 Task: In the Company walgreens.com, Create email and send with subject: 'A Glimpse into the Future: Meet Our Disruptive Offering', and with mail content 'Good Evening._x000D_
Elevate your business to new heights. Our innovative solution is tailored to meet the unique needs of your industry, delivering exceptional results._x000D_
Thanks & Regards', attach the document: Agenda.pdf and insert image: visitingcard.jpg. Below Thanks & Regards, write Flickr and insert the URL: 'www.flickr.com'. Mark checkbox to create task to follow up : In 2 business days .  Enter or choose an email address of recipient's from company's contact and send.. Logged in from softage.4@softage.net
Action: Mouse moved to (90, 59)
Screenshot: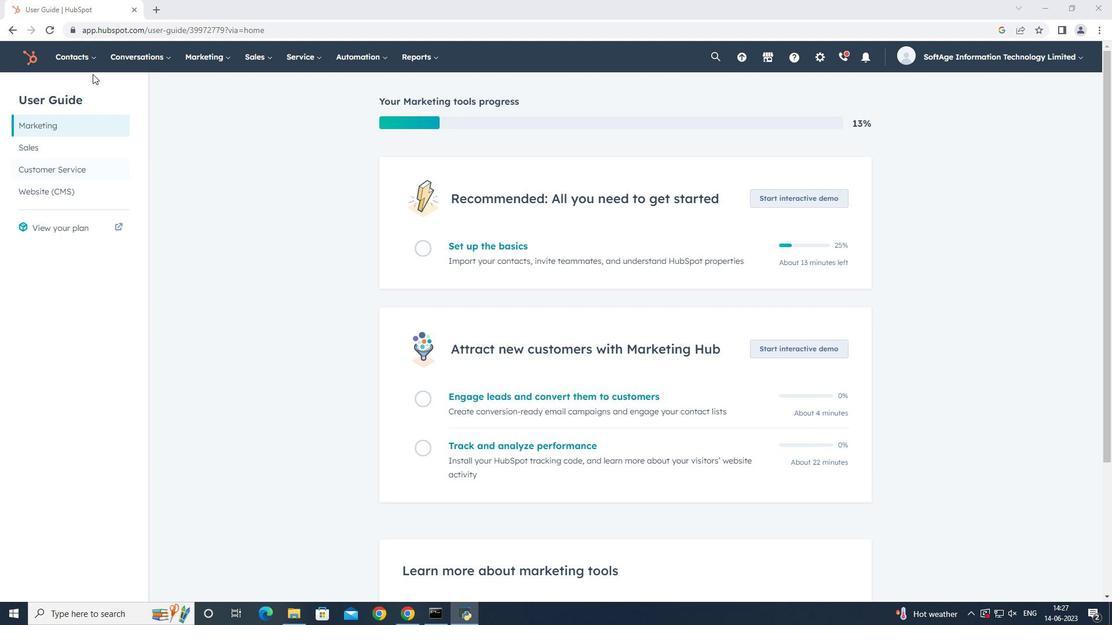 
Action: Mouse pressed left at (90, 59)
Screenshot: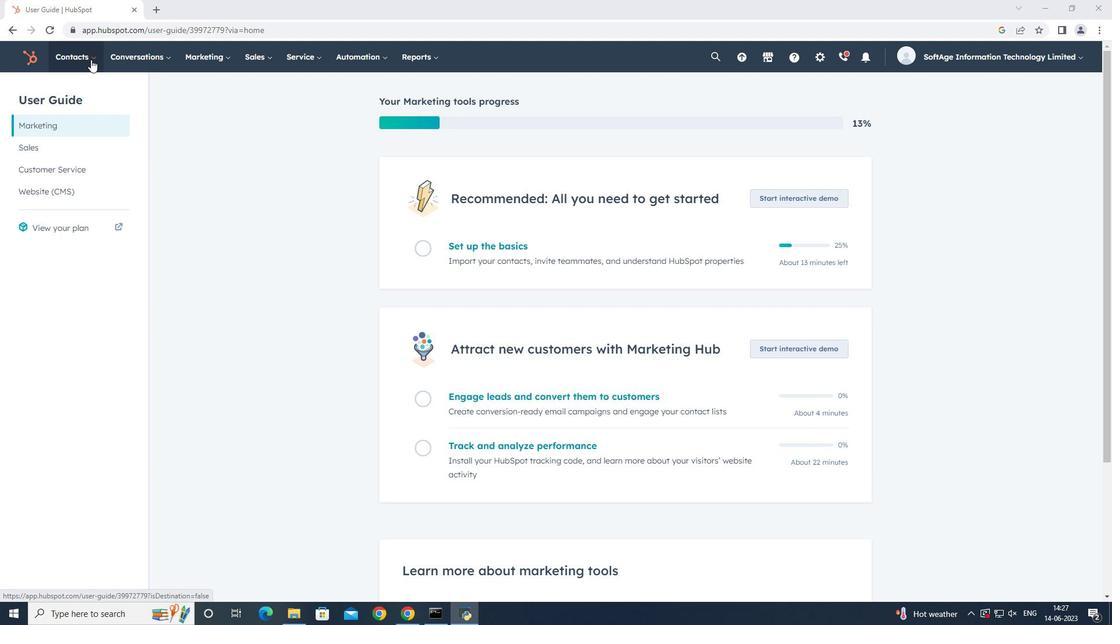 
Action: Mouse moved to (100, 106)
Screenshot: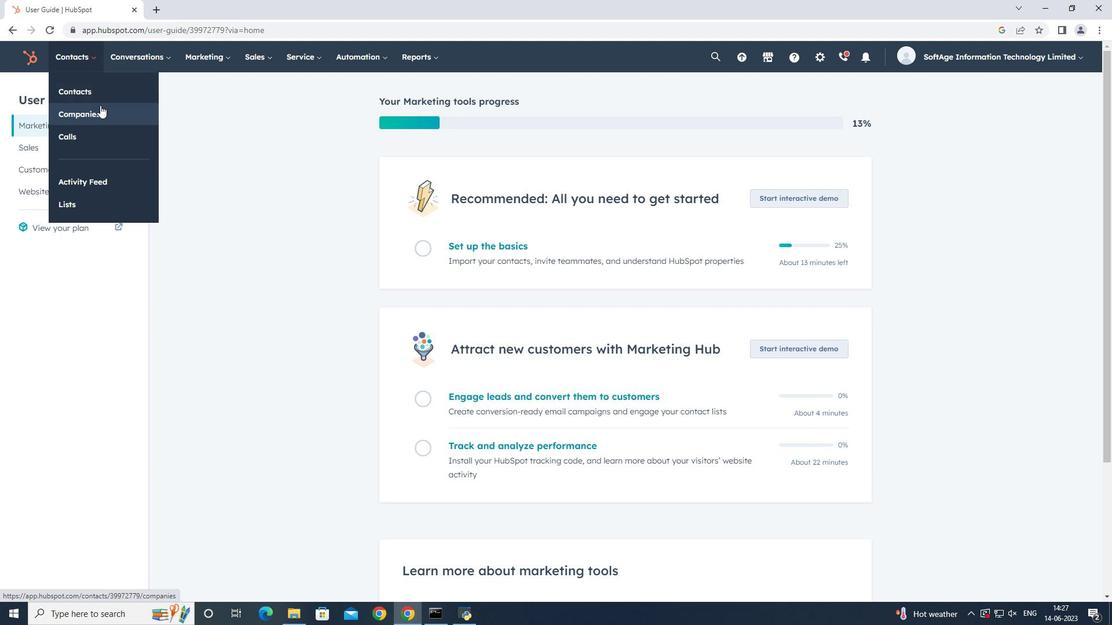 
Action: Mouse pressed left at (100, 106)
Screenshot: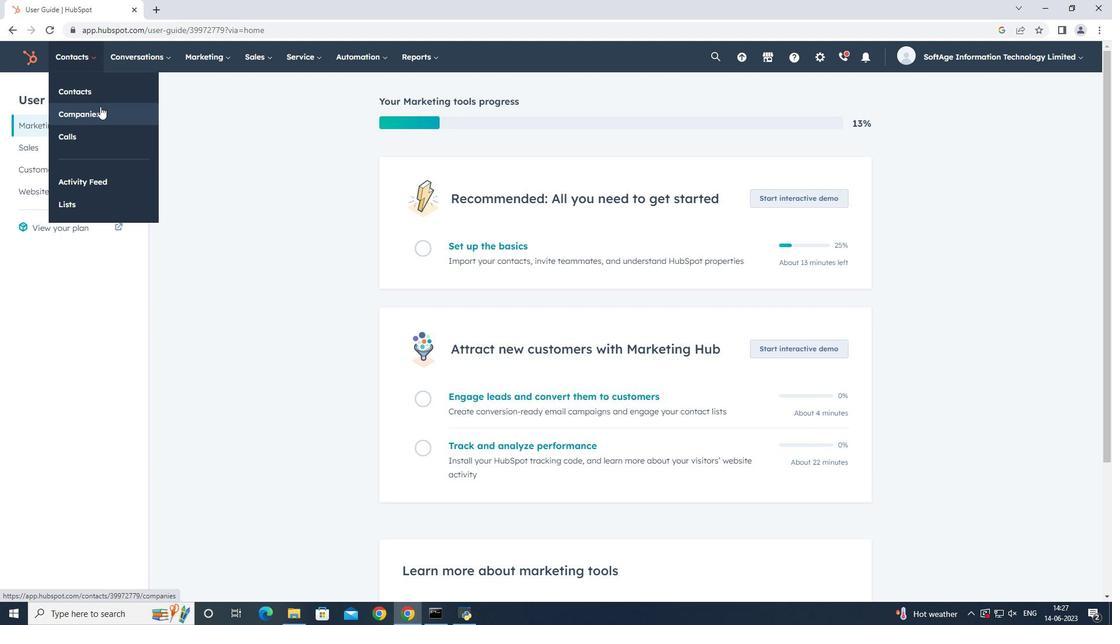 
Action: Mouse moved to (107, 187)
Screenshot: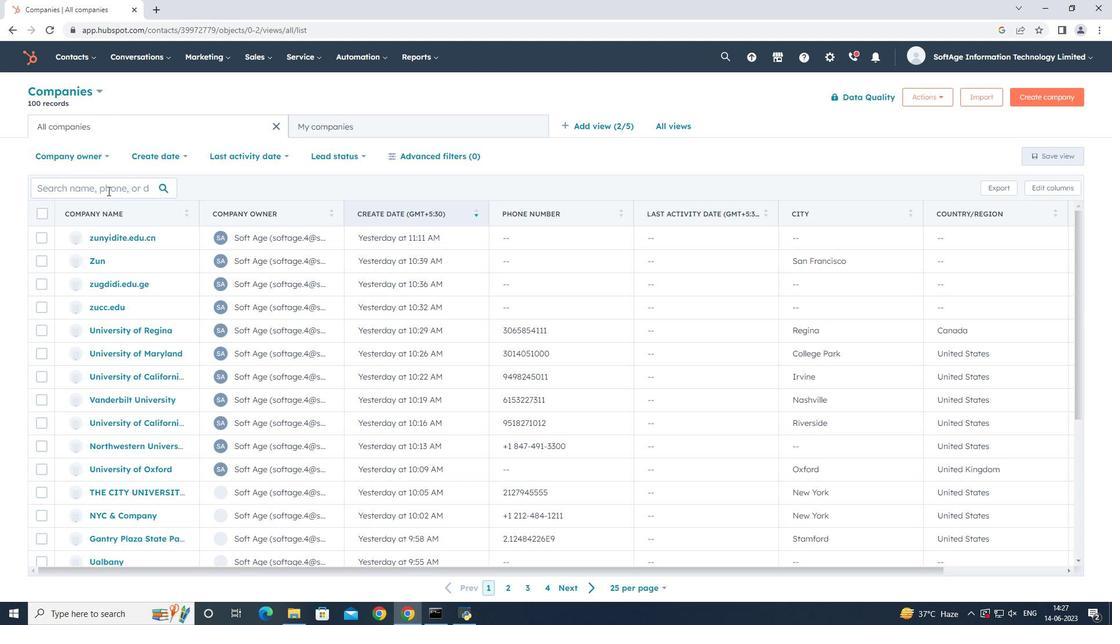 
Action: Mouse pressed left at (107, 187)
Screenshot: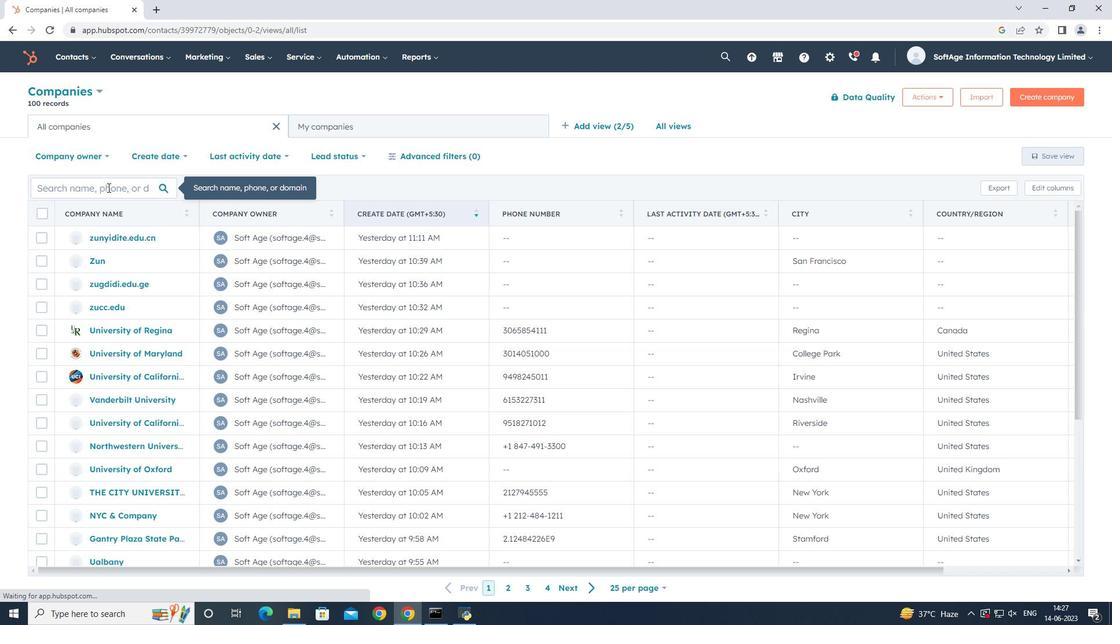 
Action: Key pressed walgreens
Screenshot: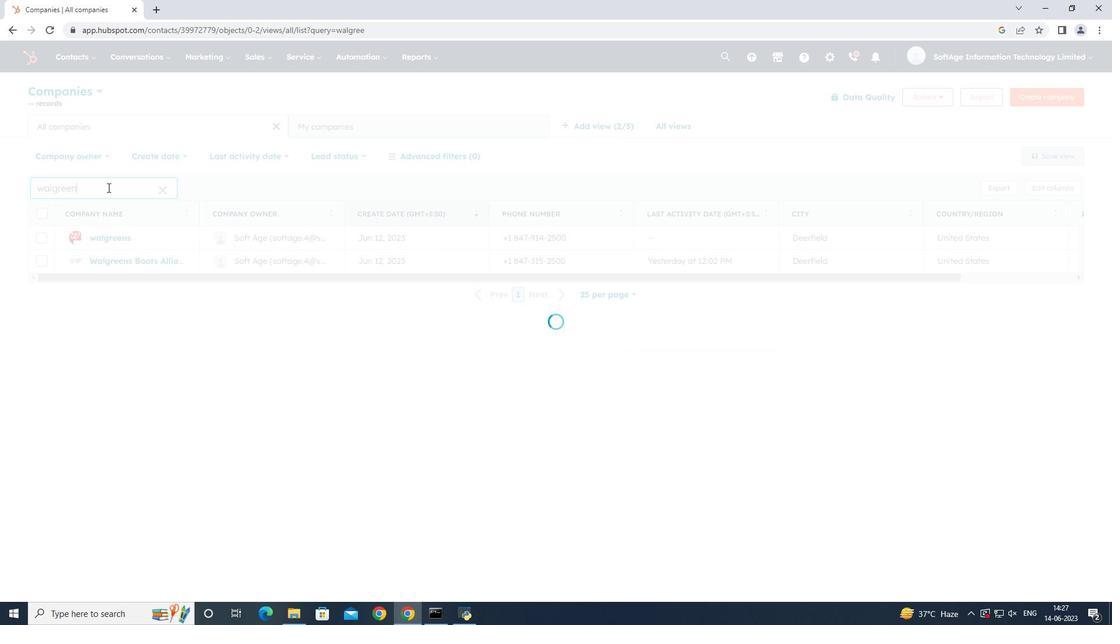 
Action: Mouse moved to (269, 183)
Screenshot: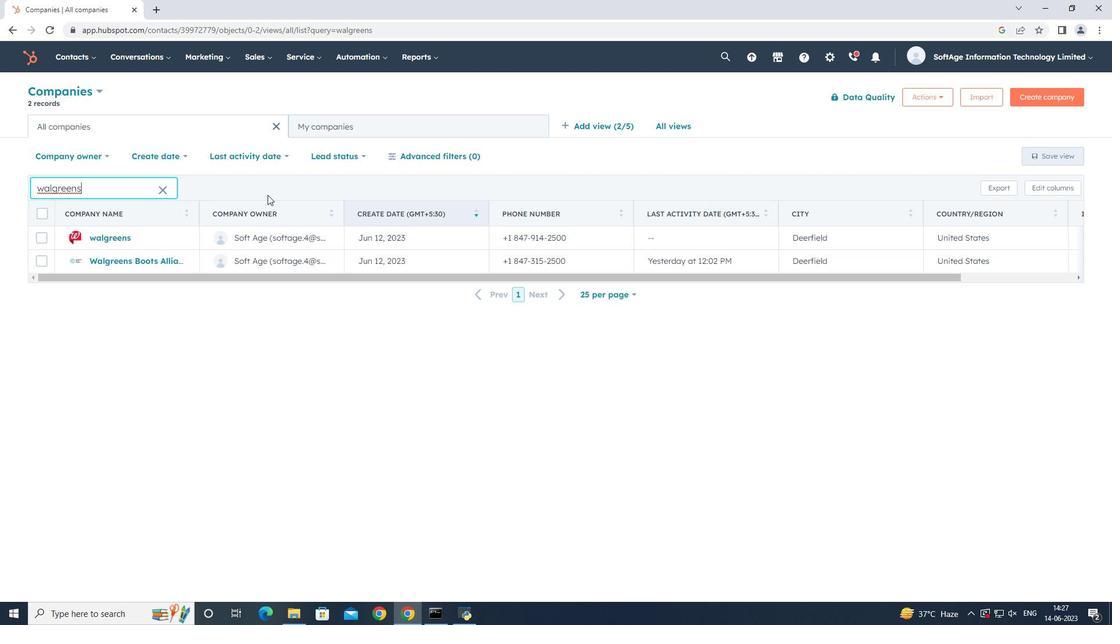 
Action: Key pressed .com
Screenshot: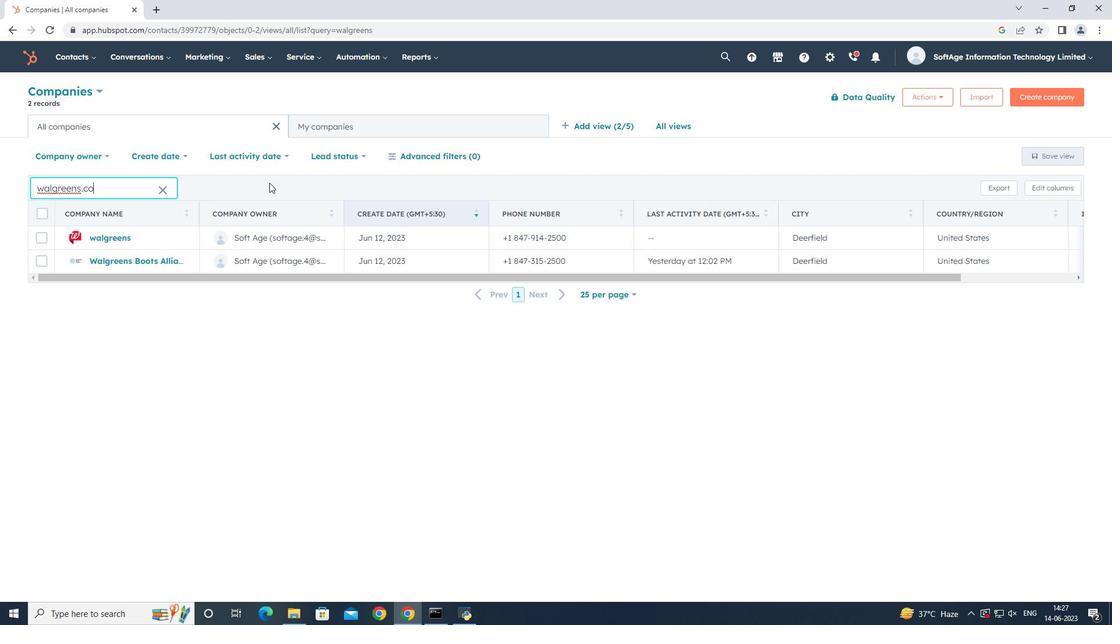 
Action: Mouse moved to (116, 236)
Screenshot: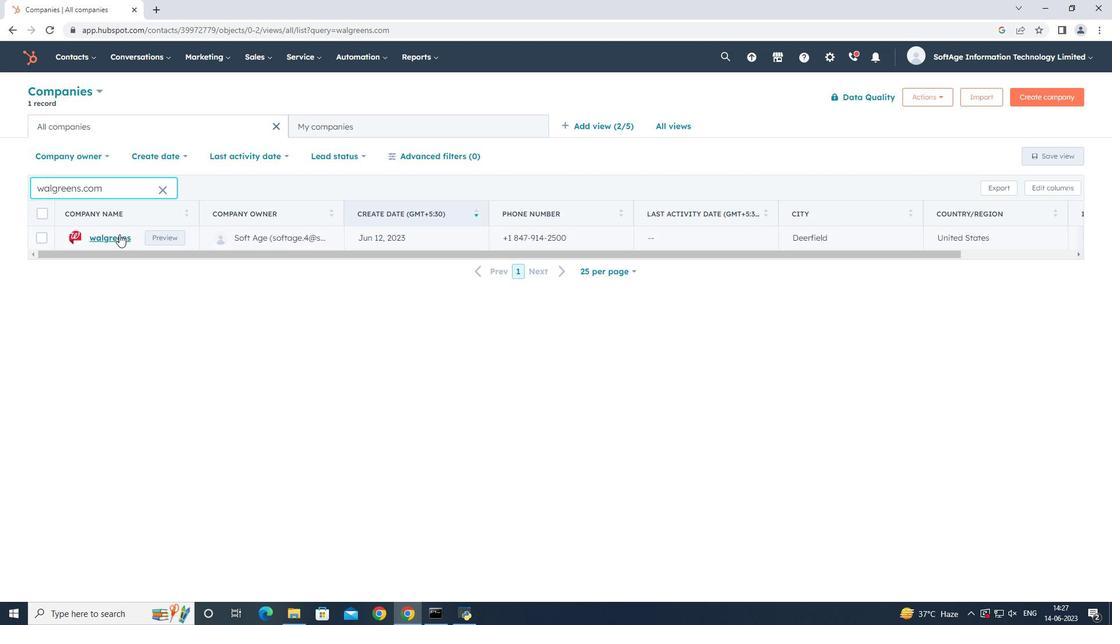 
Action: Mouse pressed left at (116, 236)
Screenshot: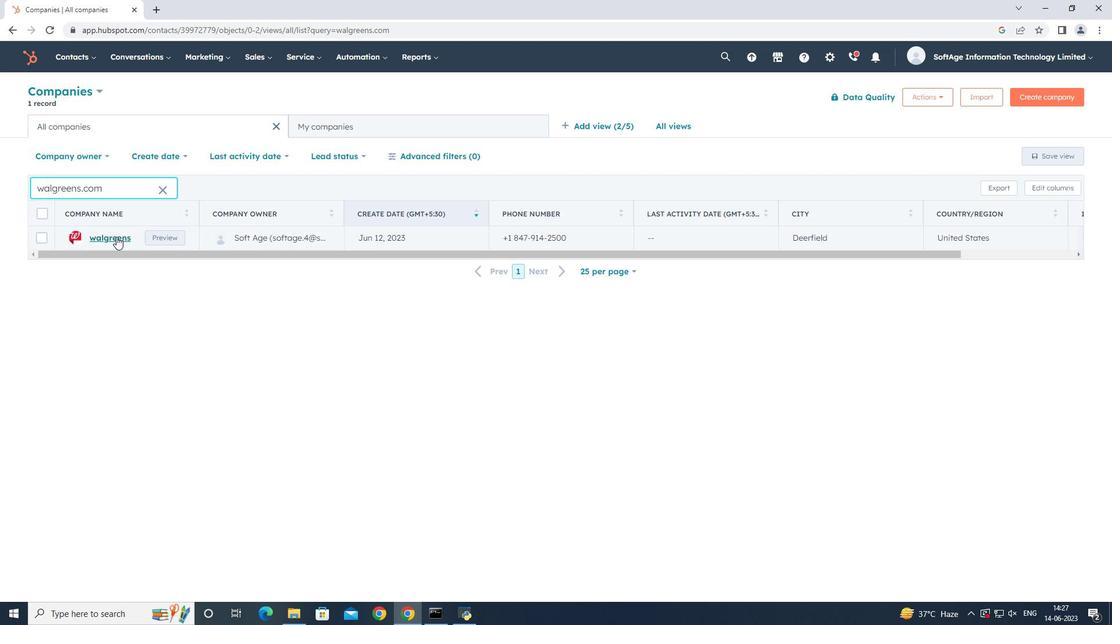 
Action: Mouse moved to (77, 192)
Screenshot: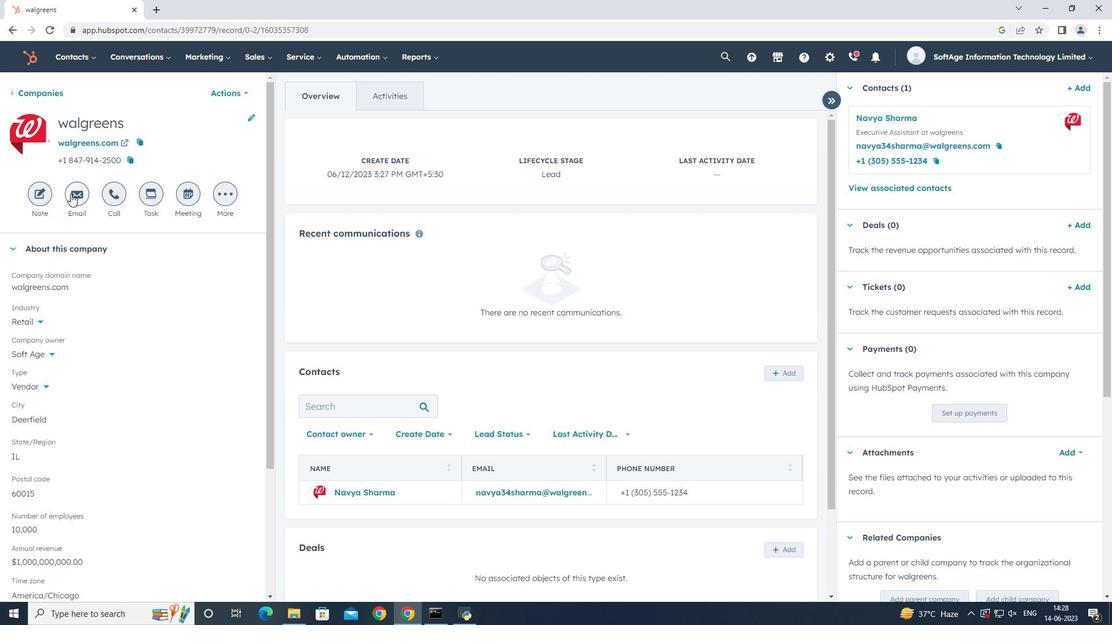 
Action: Mouse pressed left at (77, 192)
Screenshot: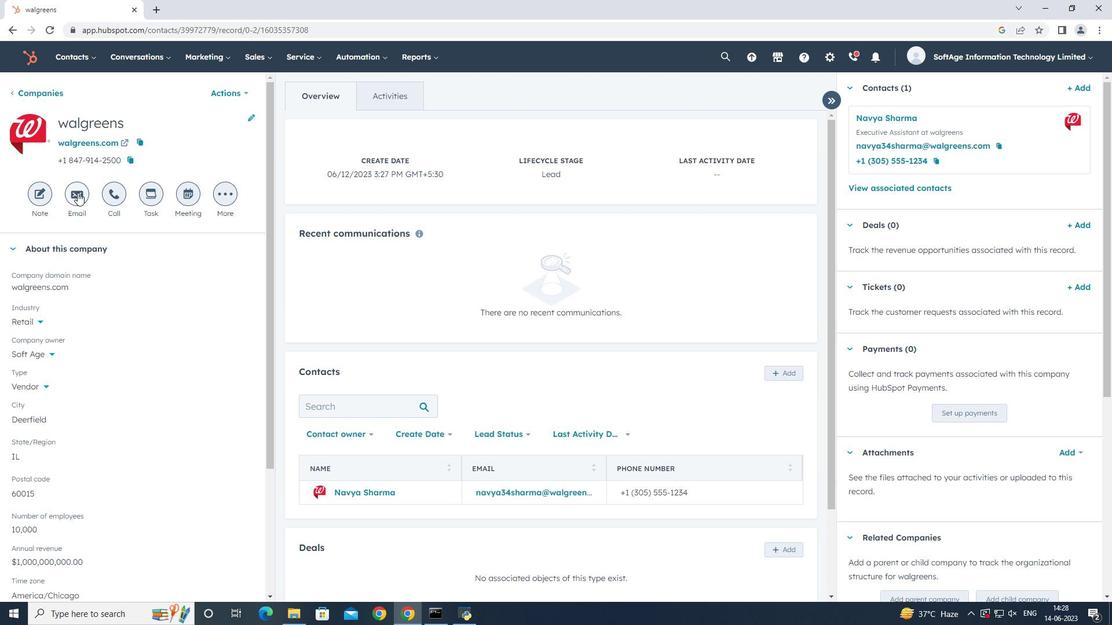 
Action: Mouse moved to (634, 307)
Screenshot: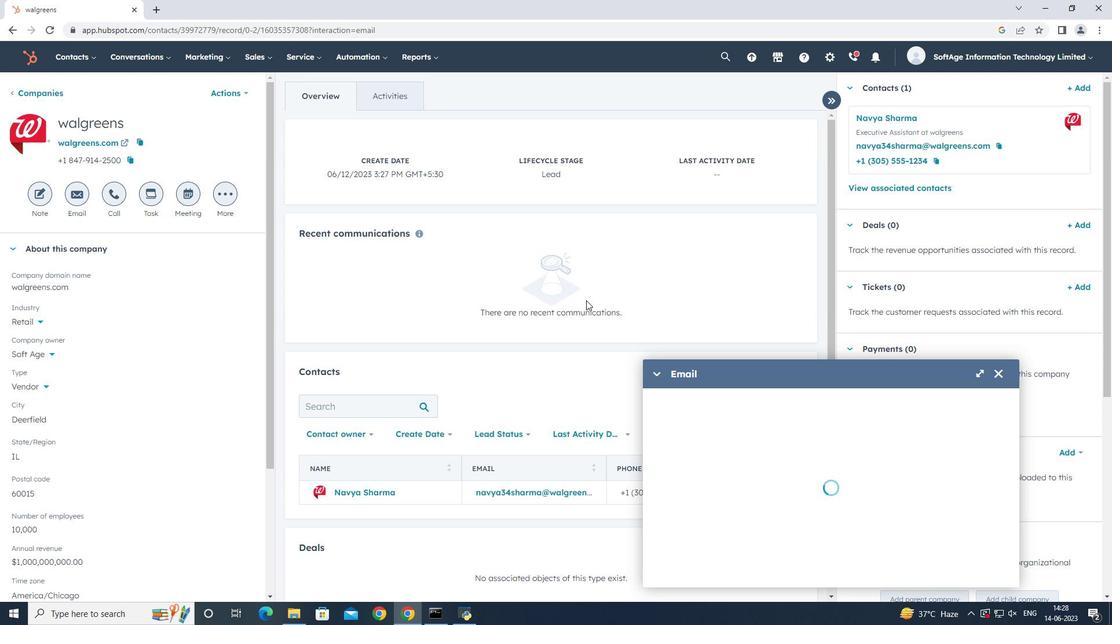 
Action: Key pressed <Key.shift><Key.shift><Key.shift><Key.shift><Key.shift><Key.shift><Key.shift><Key.shift><Key.shift><Key.shift><Key.shift><Key.shift><Key.shift><Key.shift><Key.shift><Key.shift><Key.shift><Key.shift><Key.shift><Key.shift><Key.shift><Key.shift><Key.shift><Key.shift><Key.shift><Key.shift><Key.shift><Key.shift><Key.shift><Key.shift><Key.shift><Key.shift><Key.shift><Key.shift><Key.shift><Key.shift><Key.shift><Key.shift><Key.shift><Key.shift><Key.shift><Key.shift><Key.shift><Key.shift><Key.shift>A<Key.space><Key.shift><Key.shift>Glimpse<Key.space>into<Key.space>the<Key.space><Key.shift>Future<Key.shift_r>:<Key.space><Key.shift_r><Key.shift_r><Key.shift_r><Key.shift_r><Key.shift_r><Key.shift_r><Key.shift_r><Key.shift_r>M<Key.shift_r>eet<Key.space><Key.shift_r><Key.shift_r><Key.shift_r><Key.shift_r><Key.shift_r><Key.shift_r>Our<Key.space><Key.shift>Disruptive<Key.space><Key.shift_r><Key.shift_r><Key.shift_r><Key.shift_r>Offering,<Key.tab><Key.shift>Good<Key.space><Key.shift><Key.shift><Key.shift><Key.shift><Key.shift><Key.shift><Key.shift><Key.shift><Key.shift><Key.shift><Key.shift><Key.shift><Key.shift><Key.shift><Key.shift><Key.shift><Key.shift><Key.shift><Key.shift><Key.shift><Key.shift><Key.shift><Key.shift><Key.shift><Key.shift><Key.shift><Key.shift><Key.shift><Key.shift><Key.shift>Mo<Key.backspace><Key.backspace><Key.shift><Key.shift><Key.shift><Key.shift><Key.shift>Evening.<Key.backspace>,<Key.enter><Key.enter><Key.shift><Key.shift><Key.shift><Key.shift><Key.shift><Key.shift><Key.shift><Key.shift><Key.shift><Key.shift><Key.shift><Key.shift><Key.shift>Elevate<Key.space>your<Key.space>business<Key.space>to<Key.space>new<Key.space>heights.<Key.space><Key.shift_r><Key.shift_r><Key.shift_r><Key.shift_r><Key.shift_r><Key.shift_r>Our<Key.space>innovative<Key.space>solution<Key.space>is<Key.space>tailored<Key.space>to<Key.space>meet<Key.space>the<Key.space>unique<Key.space>needs<Key.space>of<Key.space>your<Key.space>industry,<Key.space>delivering<Key.space>exceptional<Key.space>results.<Key.enter><Key.enter><Key.shift><Key.shift><Key.shift><Key.shift><Key.shift><Key.shift><Key.shift>Thanks<Key.space><Key.shift><Key.shift><Key.shift><Key.shift>&<Key.space><Key.shift>Regards,<Key.enter>
Screenshot: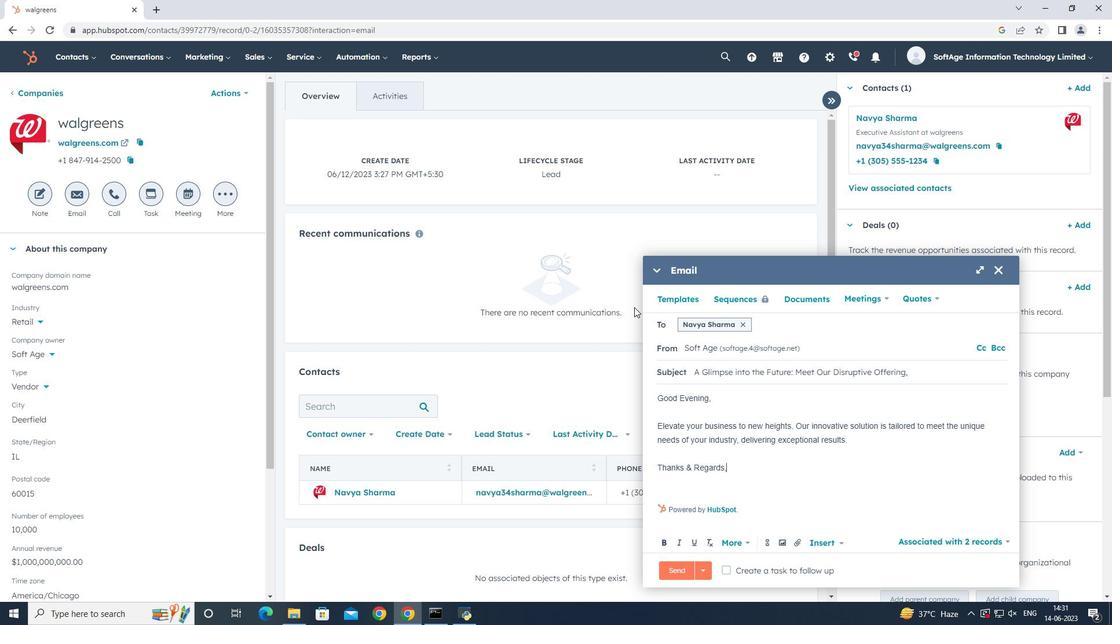 
Action: Mouse moved to (795, 543)
Screenshot: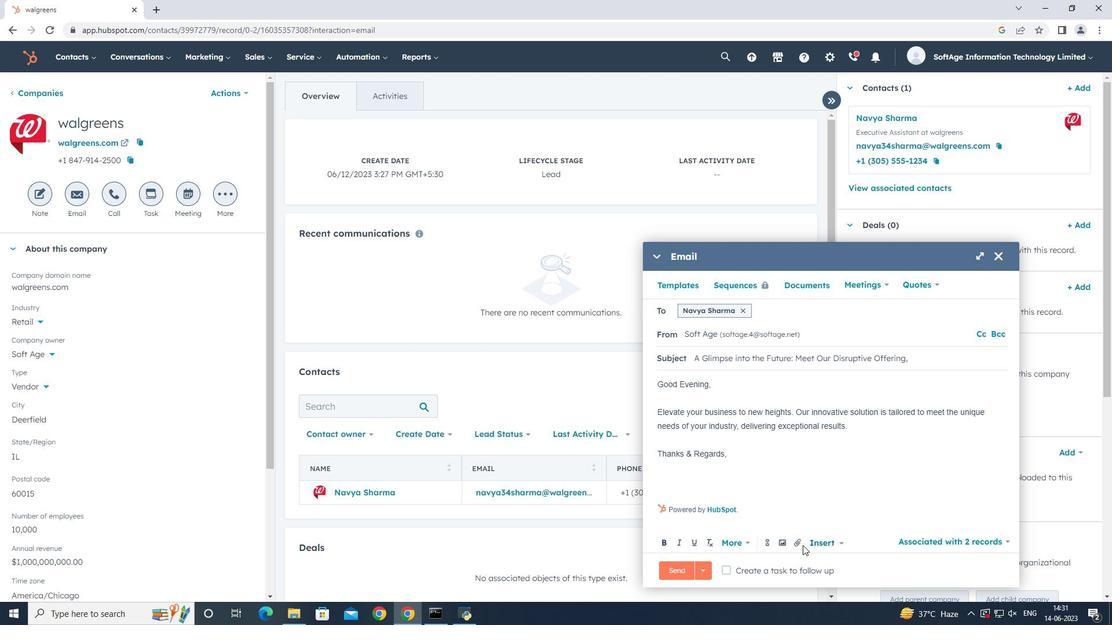 
Action: Mouse pressed left at (795, 543)
Screenshot: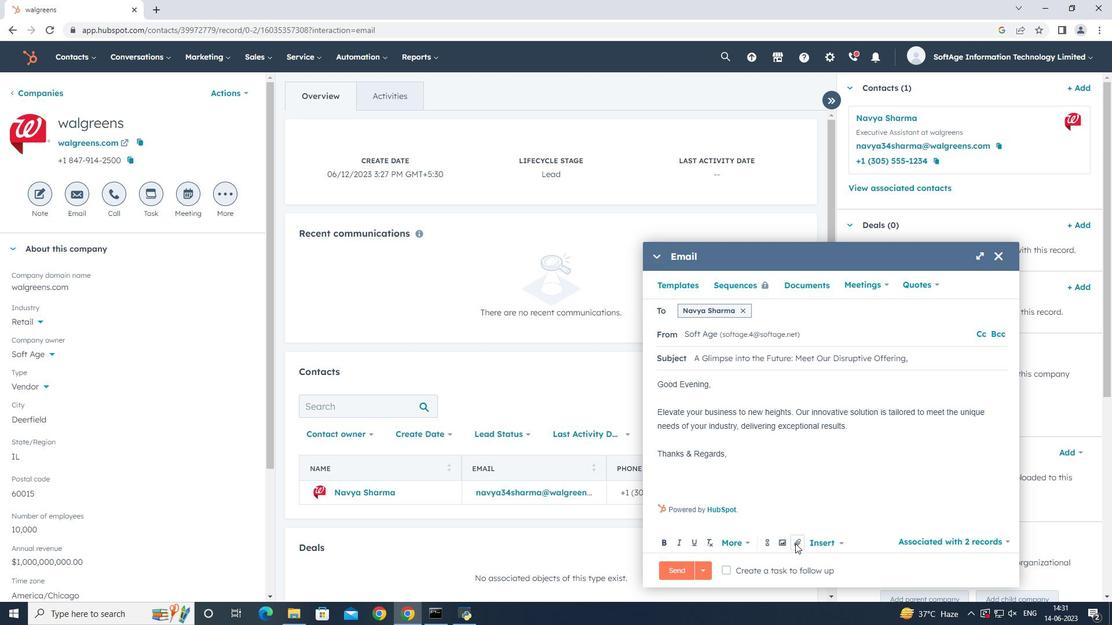 
Action: Mouse moved to (809, 515)
Screenshot: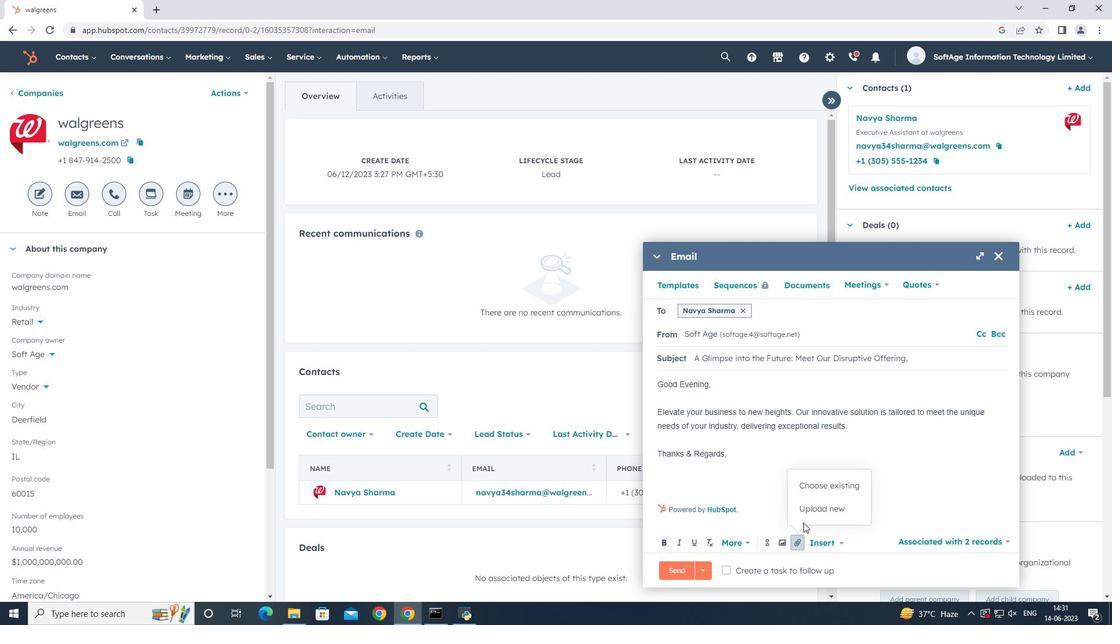 
Action: Mouse pressed left at (809, 515)
Screenshot: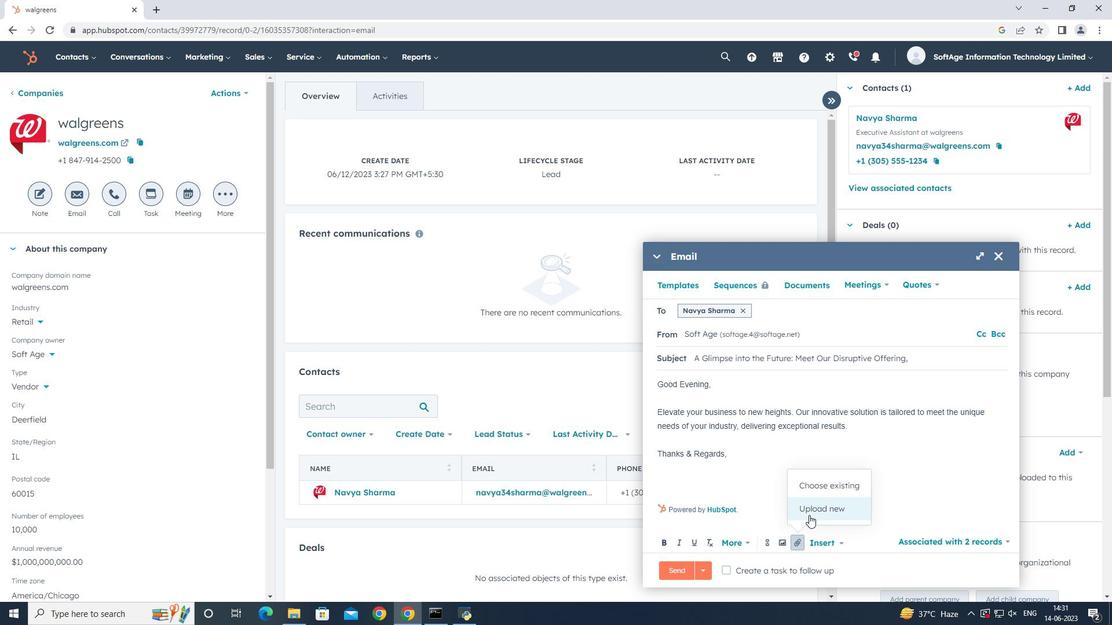 
Action: Mouse moved to (134, 93)
Screenshot: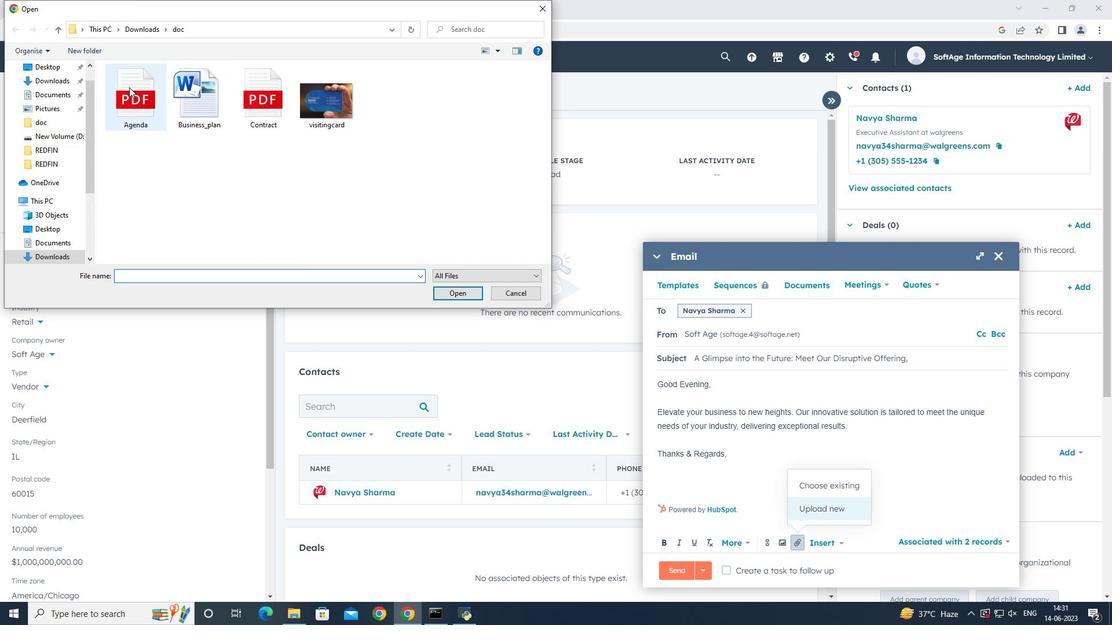 
Action: Mouse pressed left at (134, 93)
Screenshot: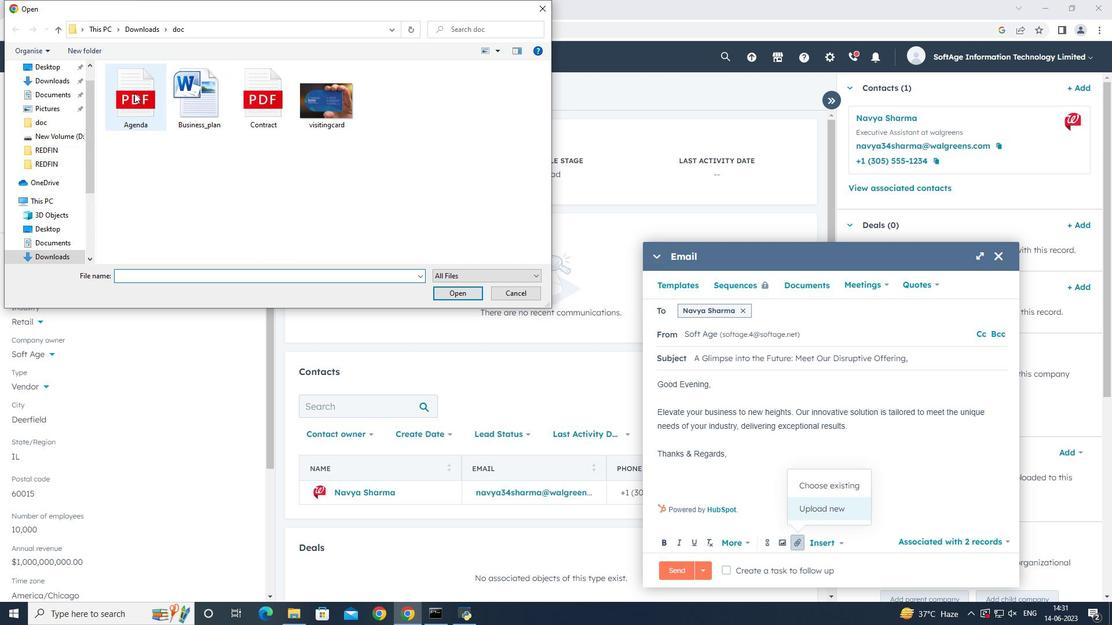 
Action: Mouse pressed left at (134, 93)
Screenshot: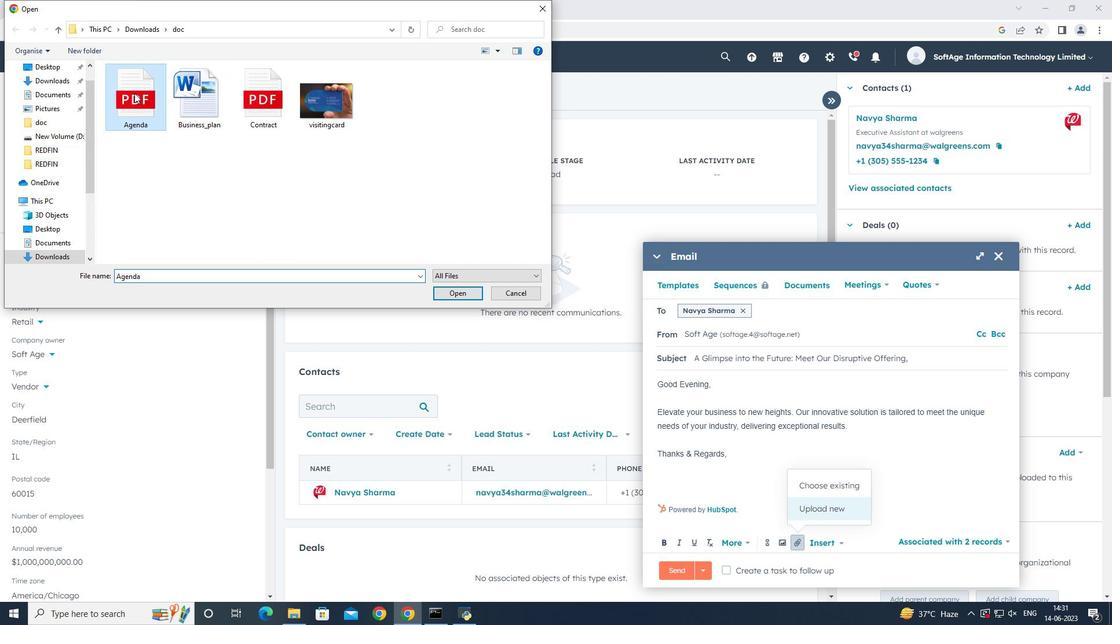 
Action: Mouse moved to (785, 510)
Screenshot: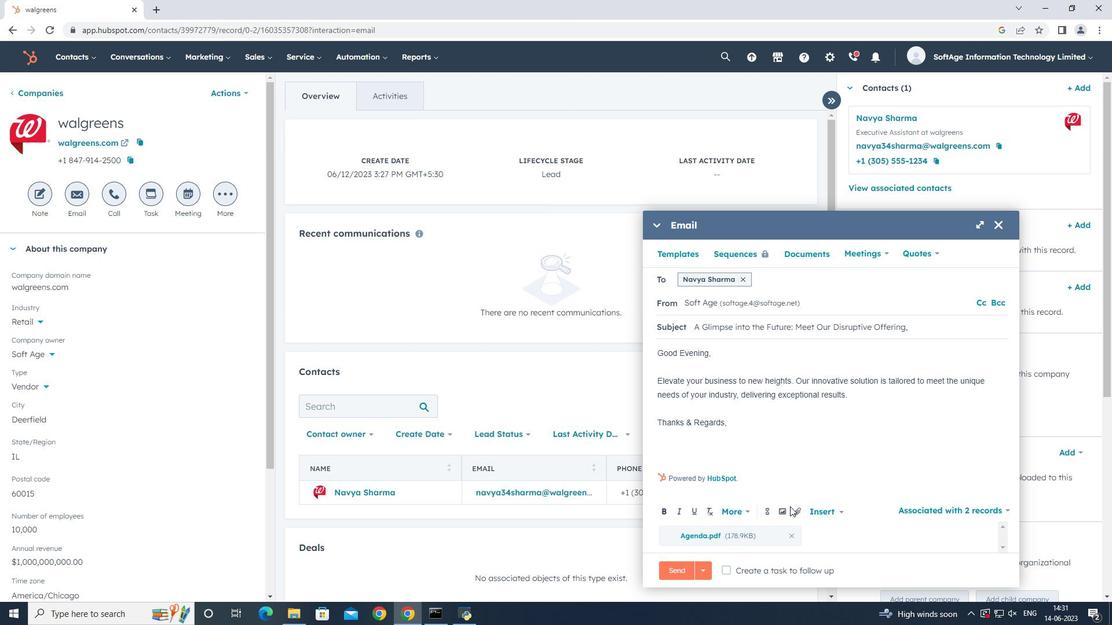 
Action: Mouse pressed left at (785, 510)
Screenshot: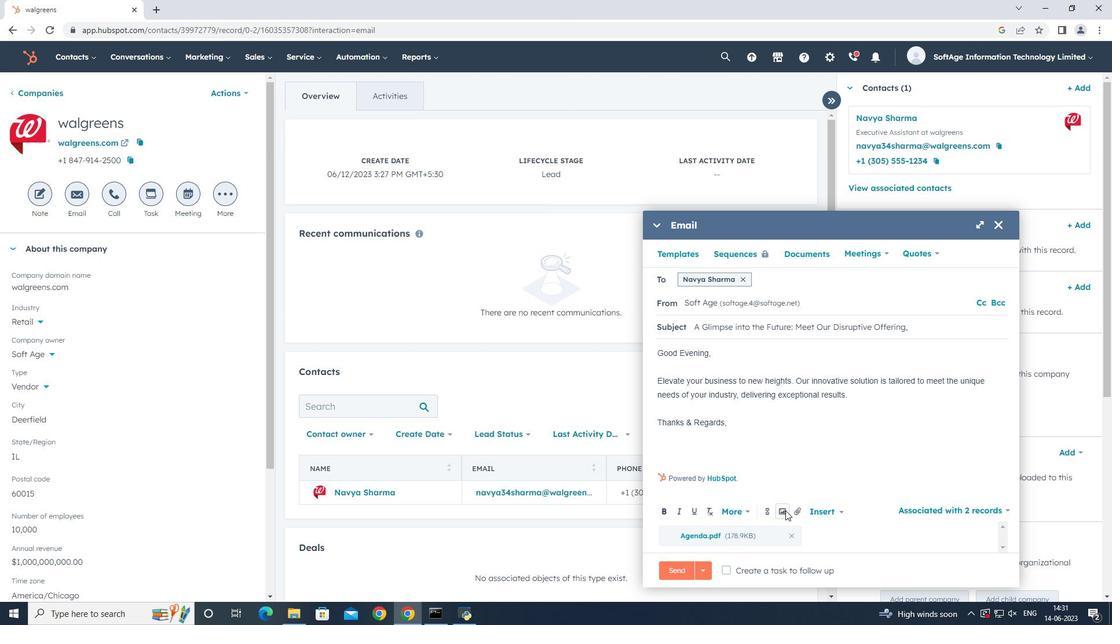 
Action: Mouse moved to (800, 474)
Screenshot: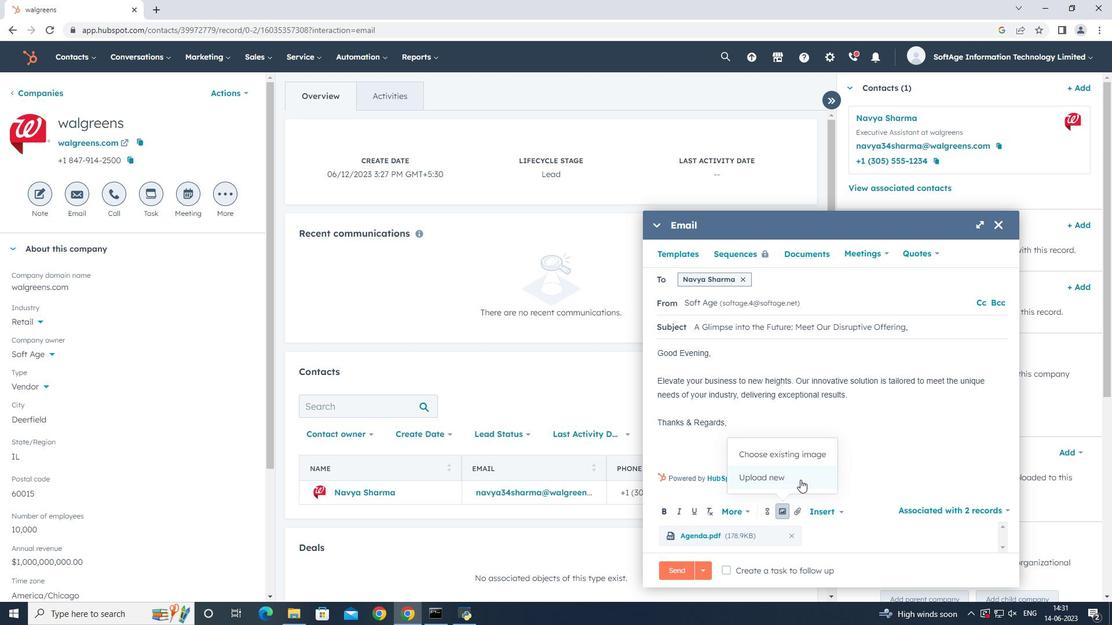 
Action: Mouse pressed left at (800, 474)
Screenshot: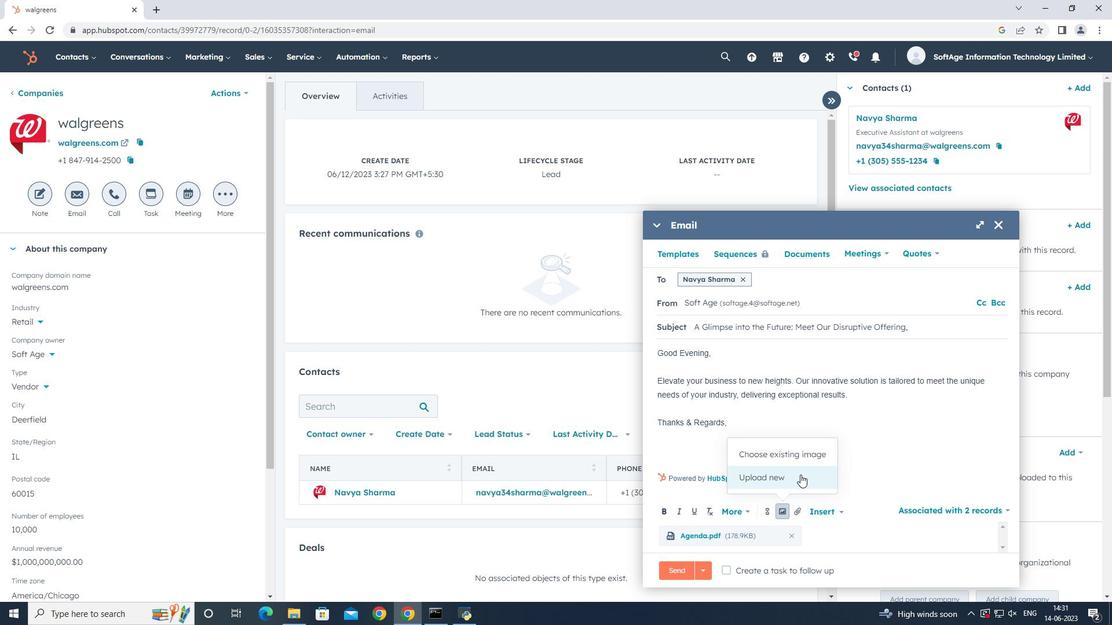
Action: Mouse moved to (154, 111)
Screenshot: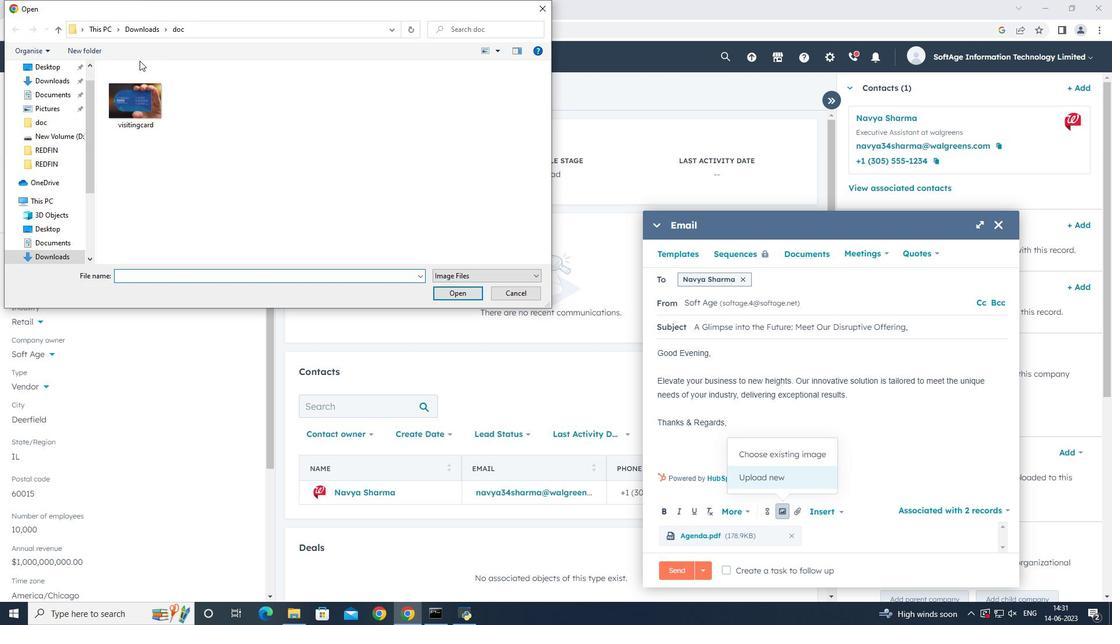 
Action: Mouse pressed left at (154, 111)
Screenshot: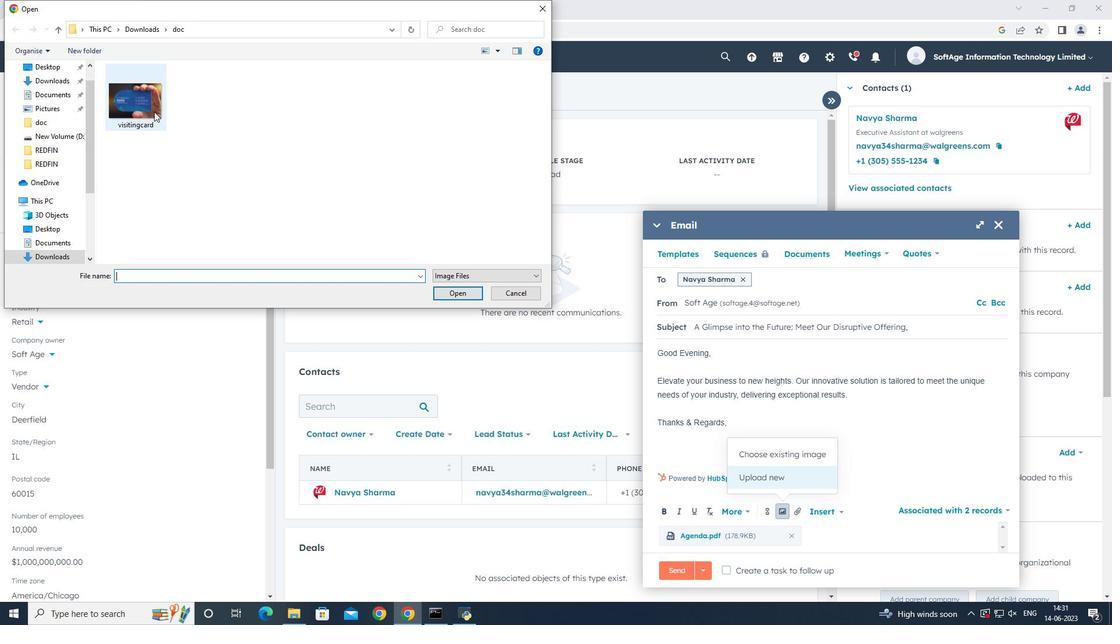 
Action: Mouse pressed left at (154, 111)
Screenshot: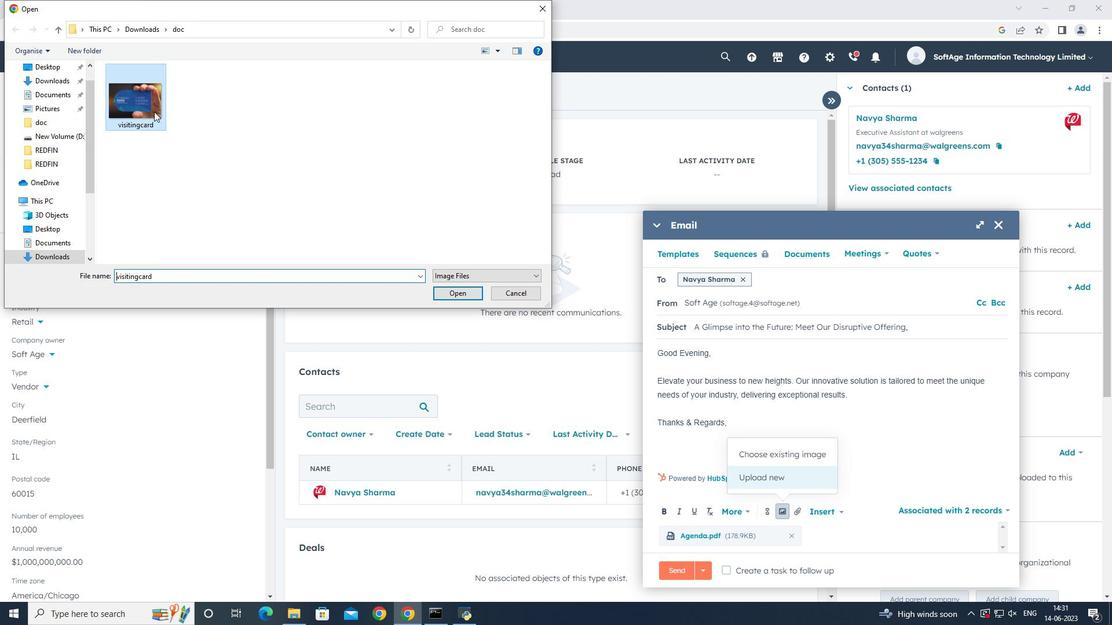 
Action: Mouse moved to (770, 312)
Screenshot: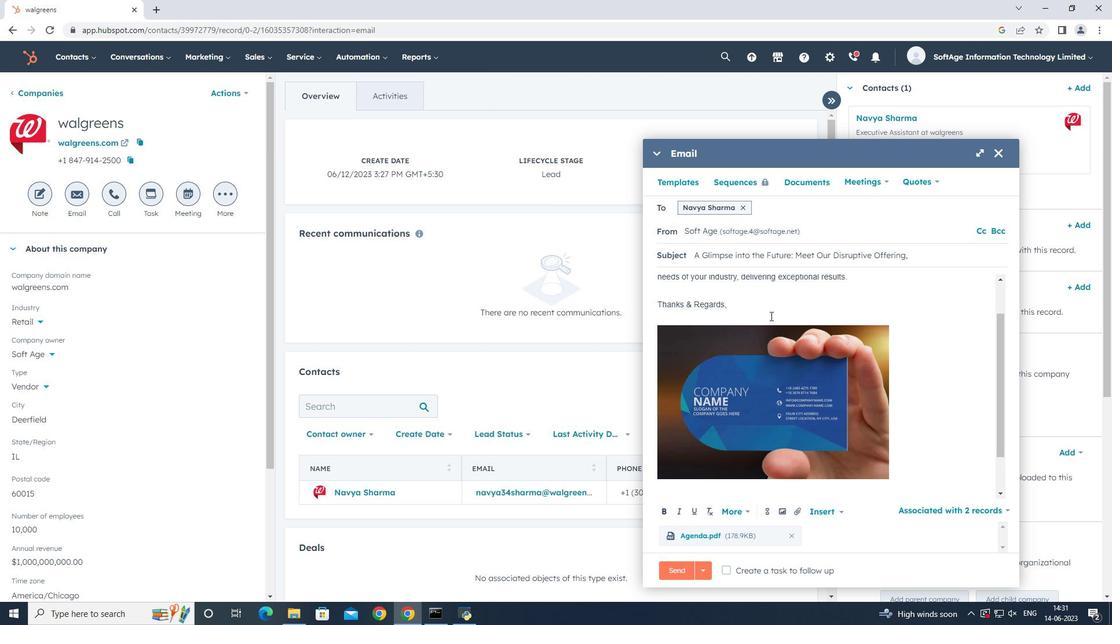 
Action: Mouse pressed left at (770, 312)
Screenshot: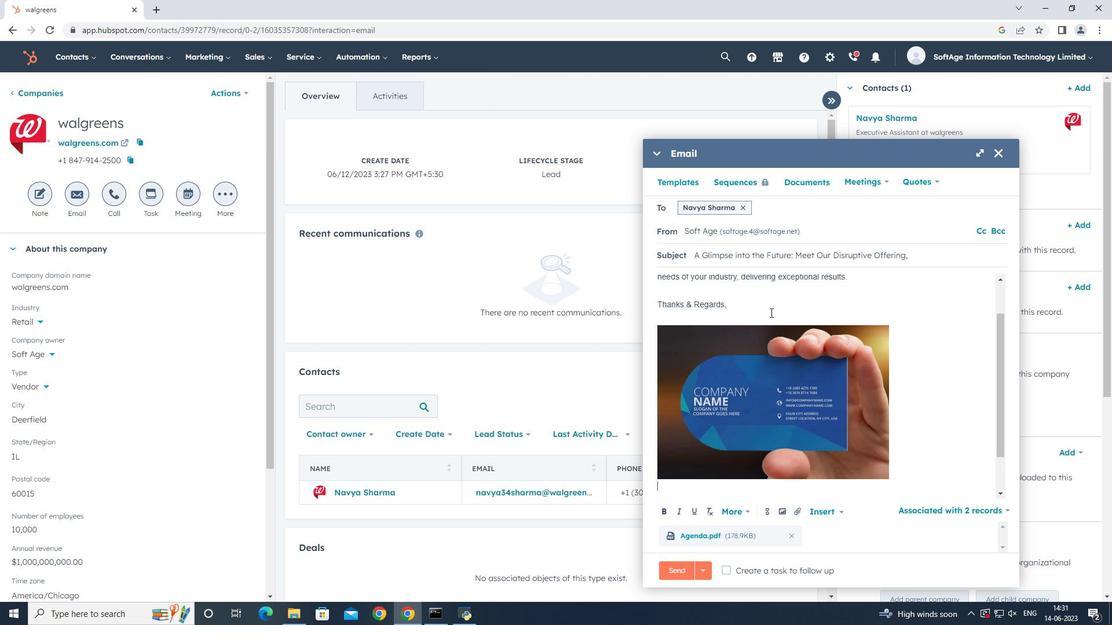 
Action: Mouse moved to (776, 309)
Screenshot: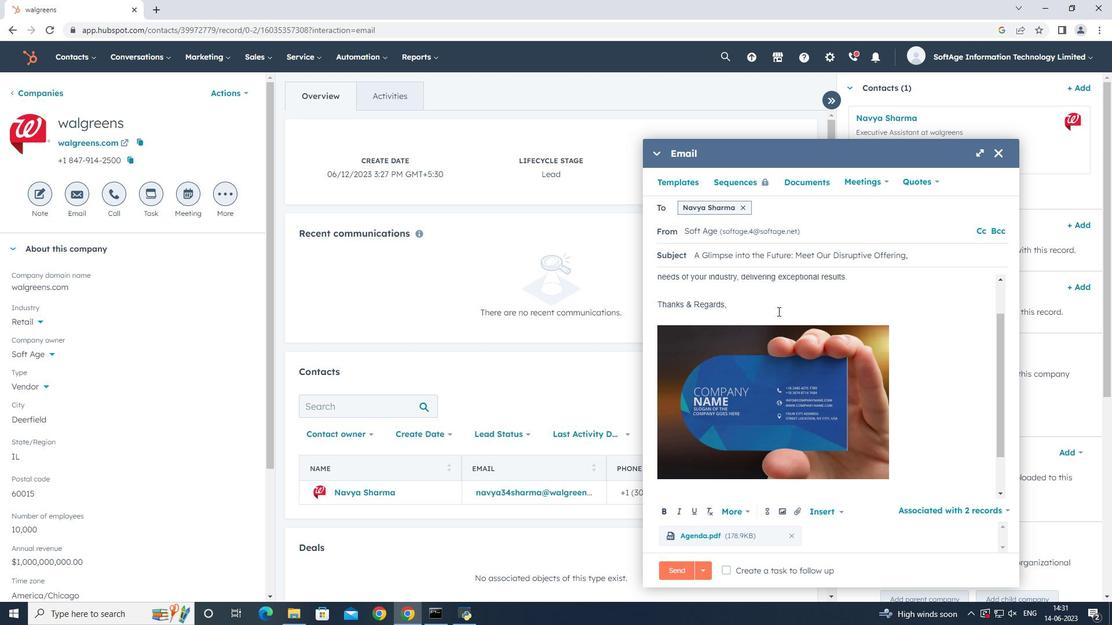 
Action: Key pressed <Key.shift><Key.shift>Flickr
Screenshot: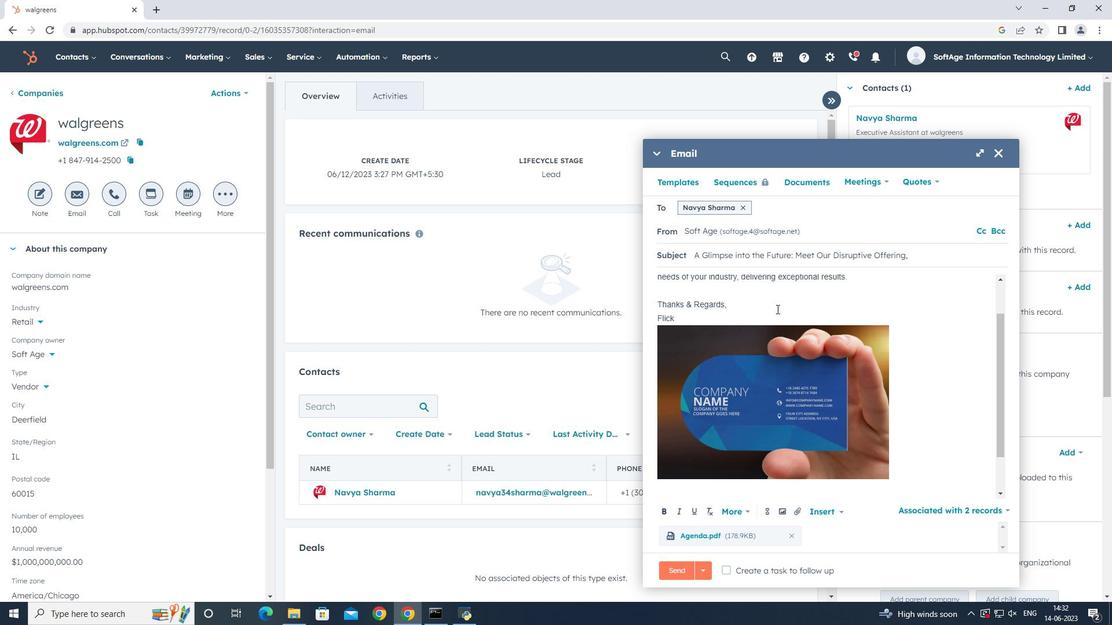 
Action: Mouse moved to (768, 507)
Screenshot: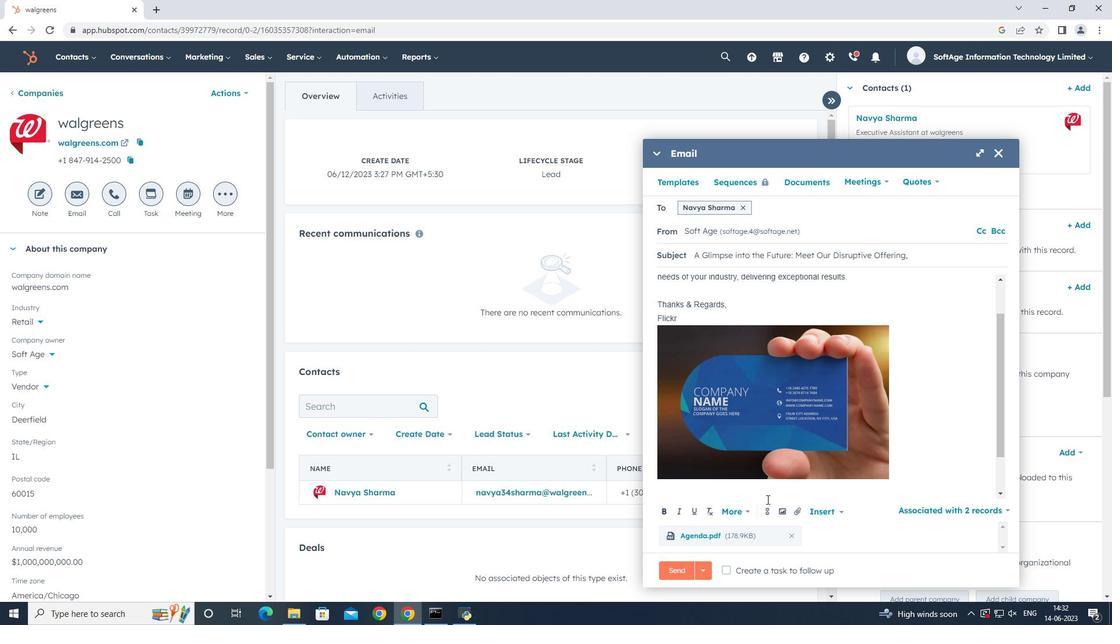 
Action: Mouse pressed left at (768, 507)
Screenshot: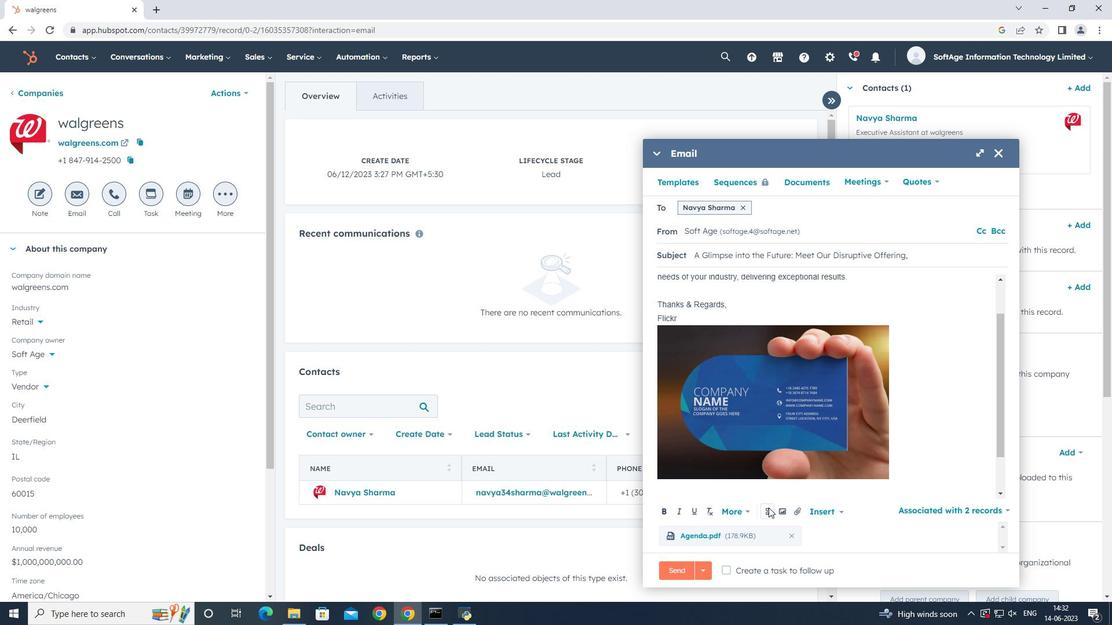 
Action: Key pressed www.flickr.com
Screenshot: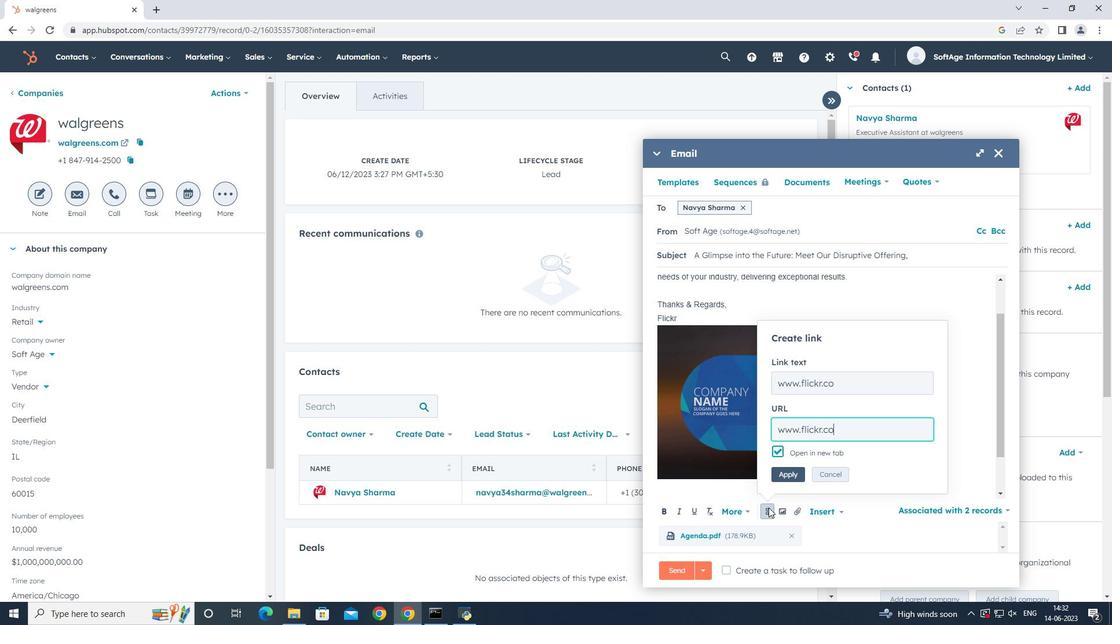 
Action: Mouse moved to (793, 474)
Screenshot: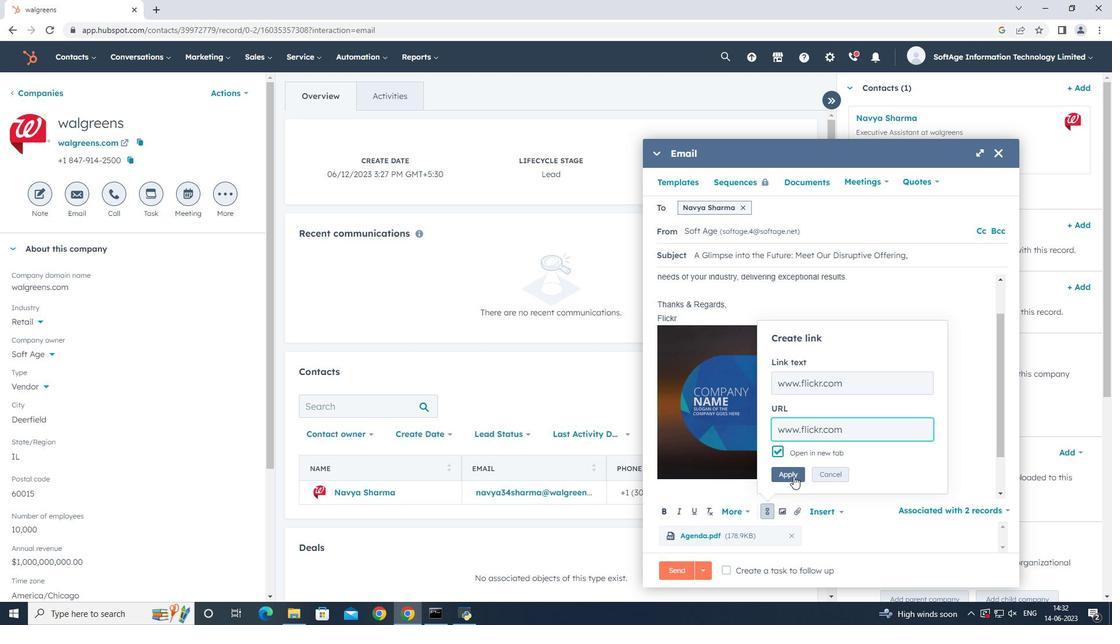 
Action: Mouse pressed left at (793, 474)
Screenshot: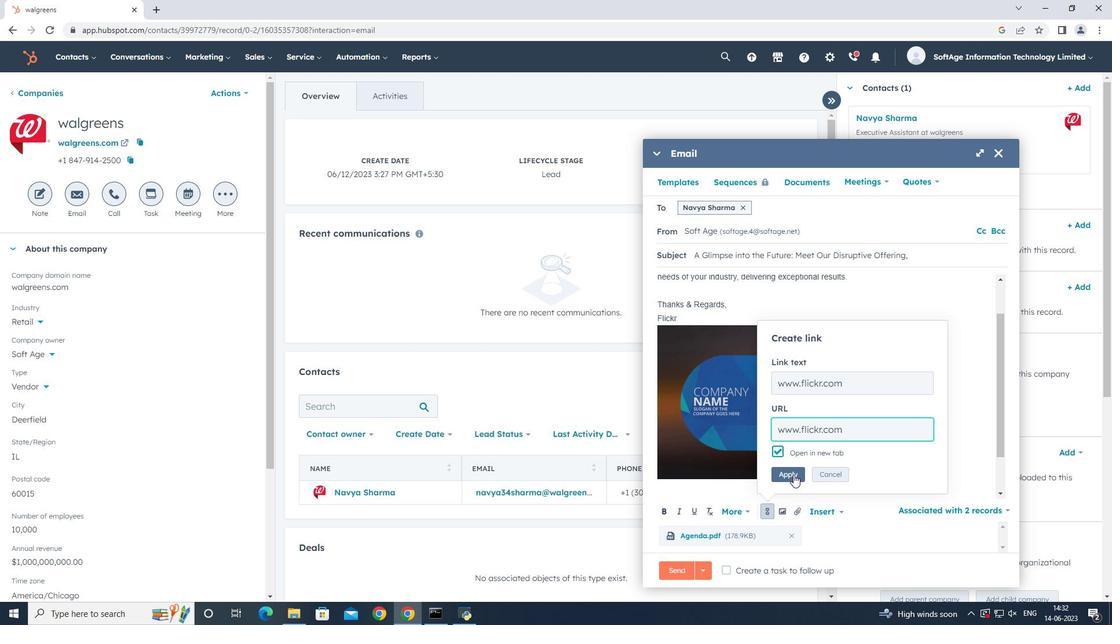 
Action: Mouse moved to (747, 574)
Screenshot: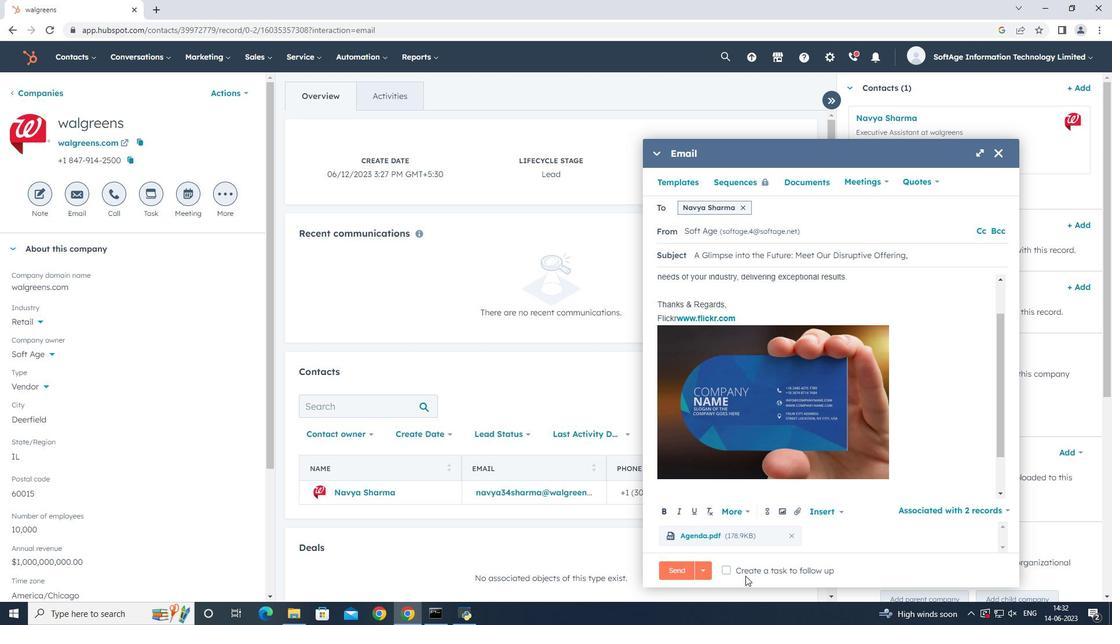 
Action: Mouse pressed left at (747, 574)
Screenshot: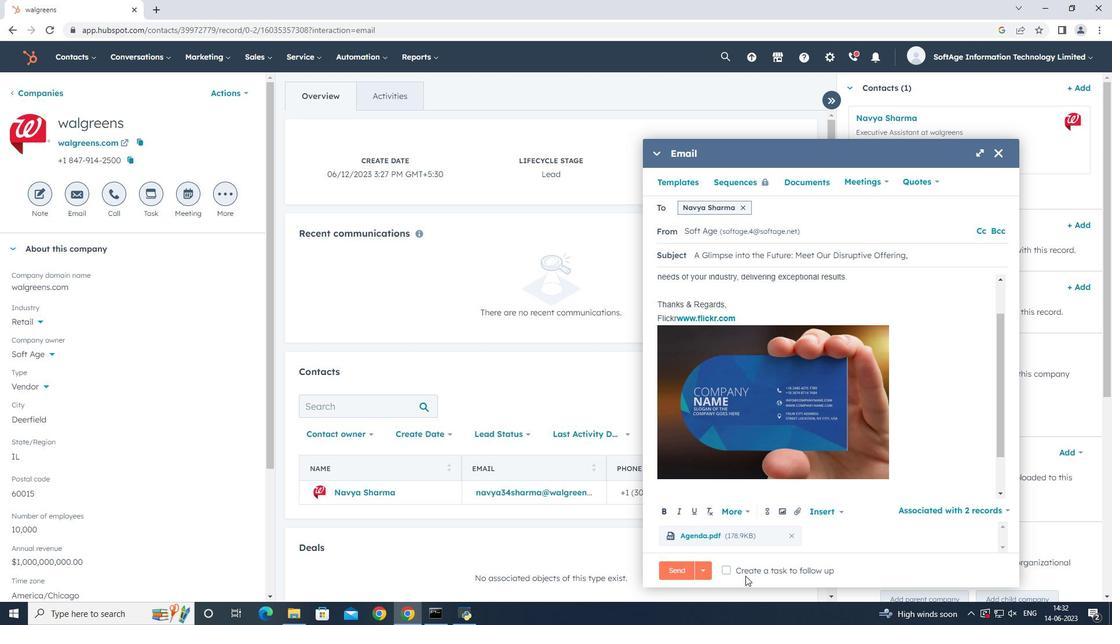 
Action: Mouse moved to (900, 574)
Screenshot: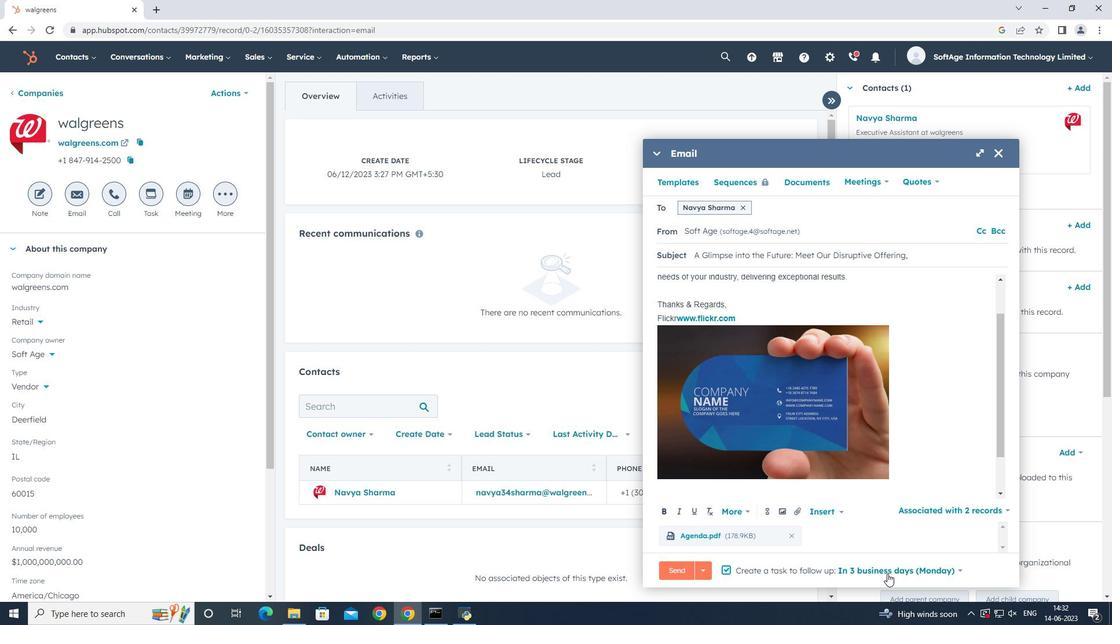 
Action: Mouse pressed left at (900, 574)
Screenshot: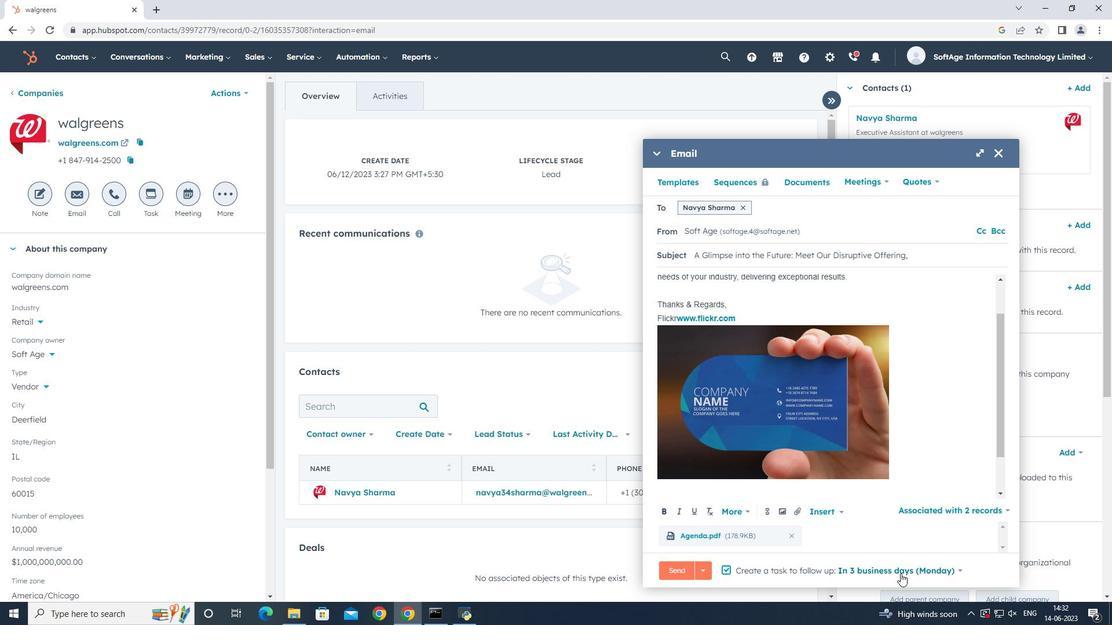 
Action: Mouse moved to (908, 437)
Screenshot: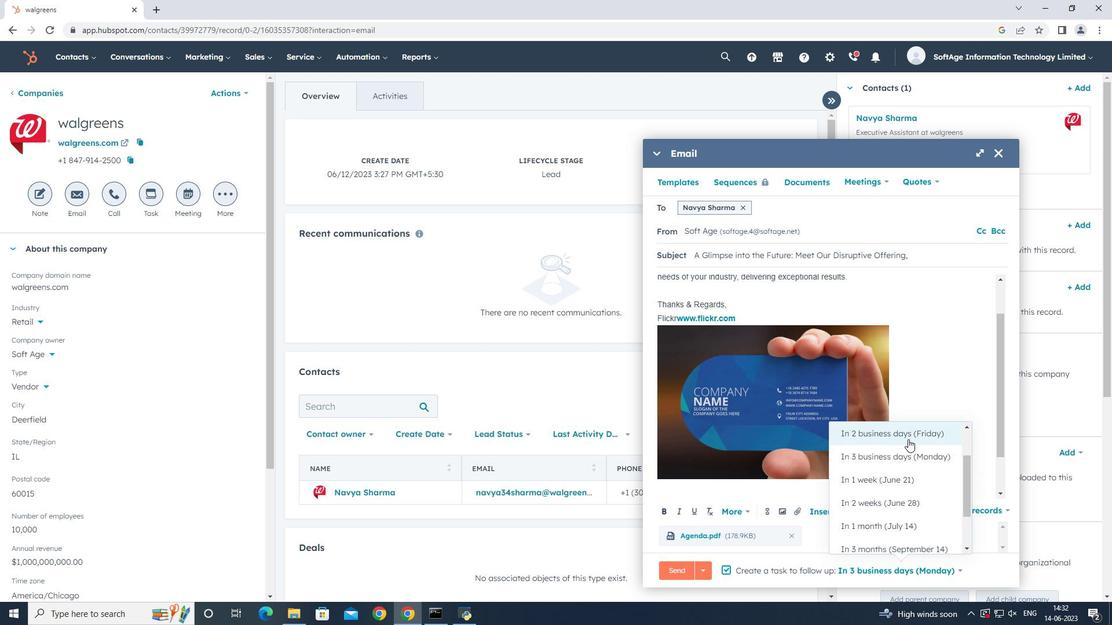
Action: Mouse pressed left at (908, 437)
Screenshot: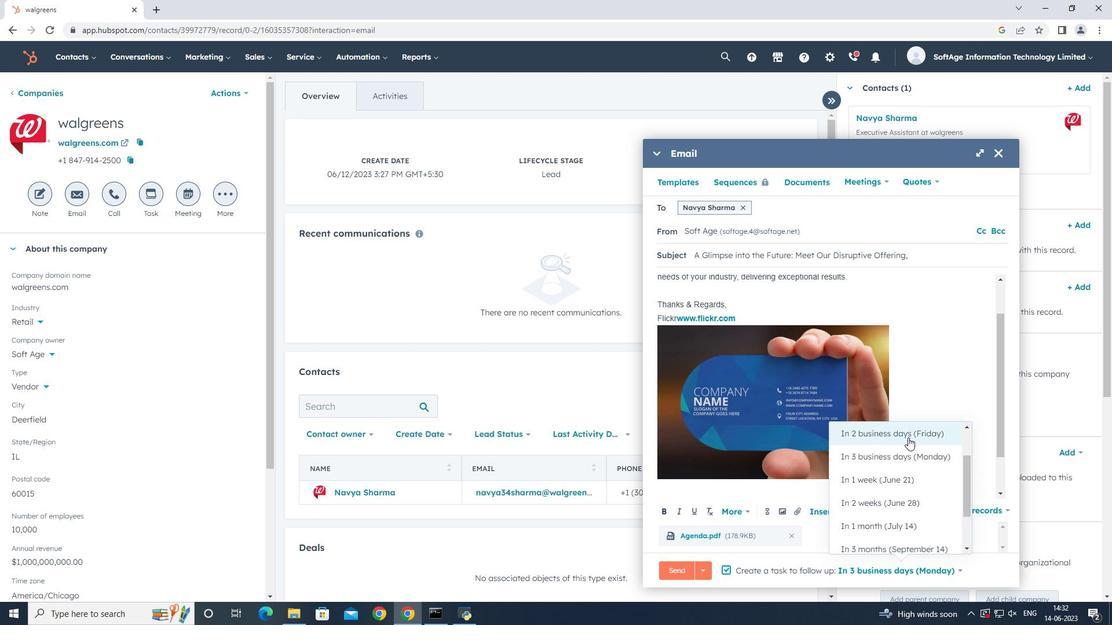 
Action: Mouse moved to (743, 206)
Screenshot: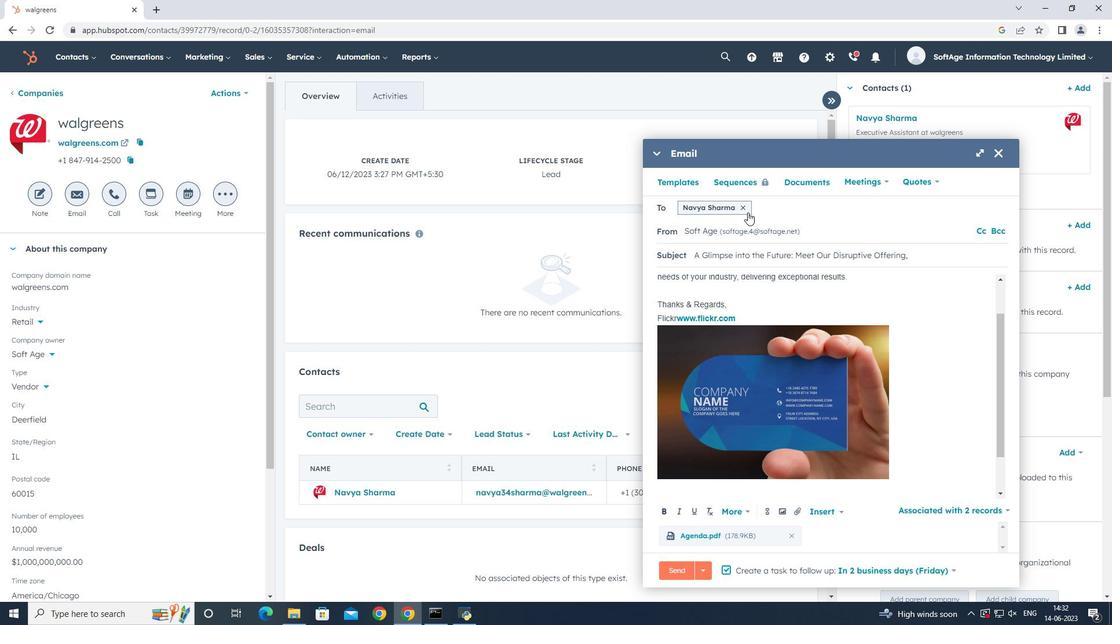 
Action: Mouse pressed left at (743, 206)
Screenshot: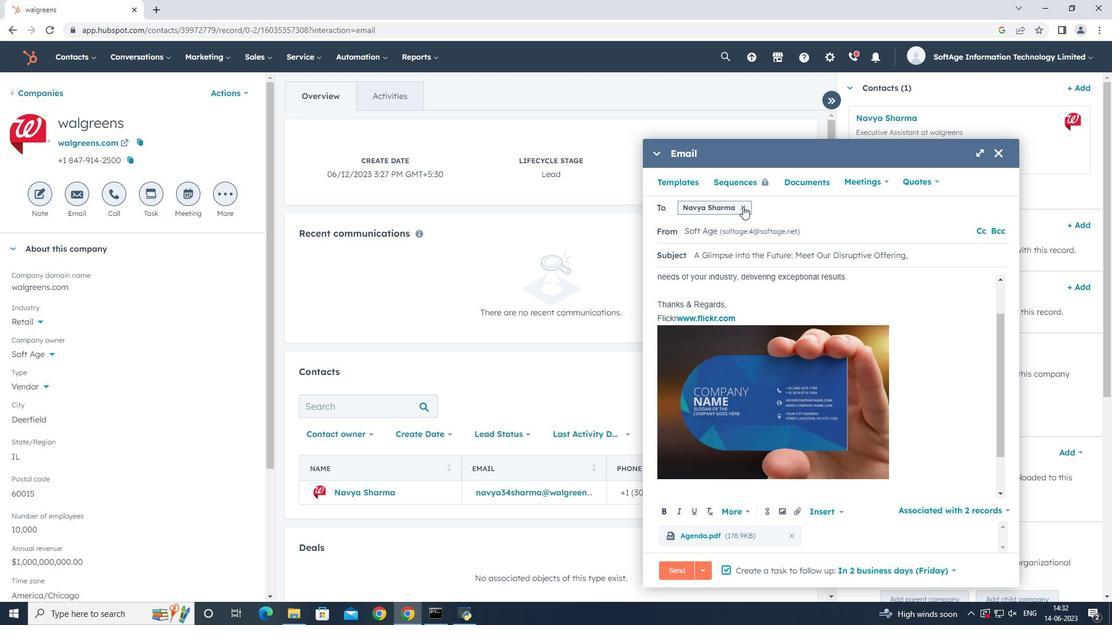 
Action: Mouse moved to (721, 204)
Screenshot: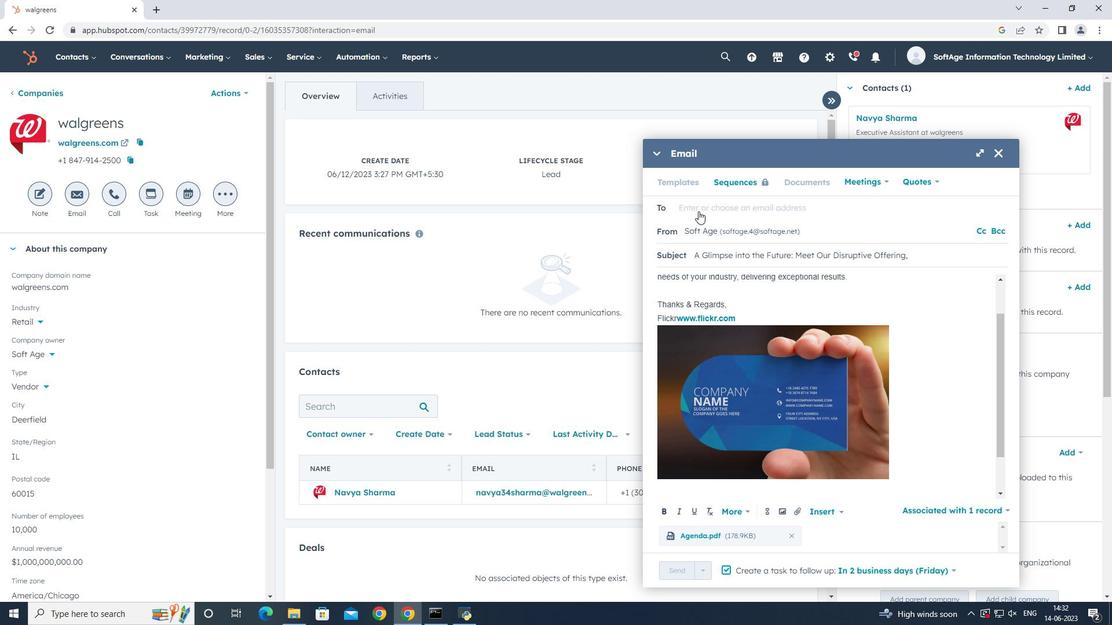 
Action: Mouse pressed left at (721, 204)
Screenshot: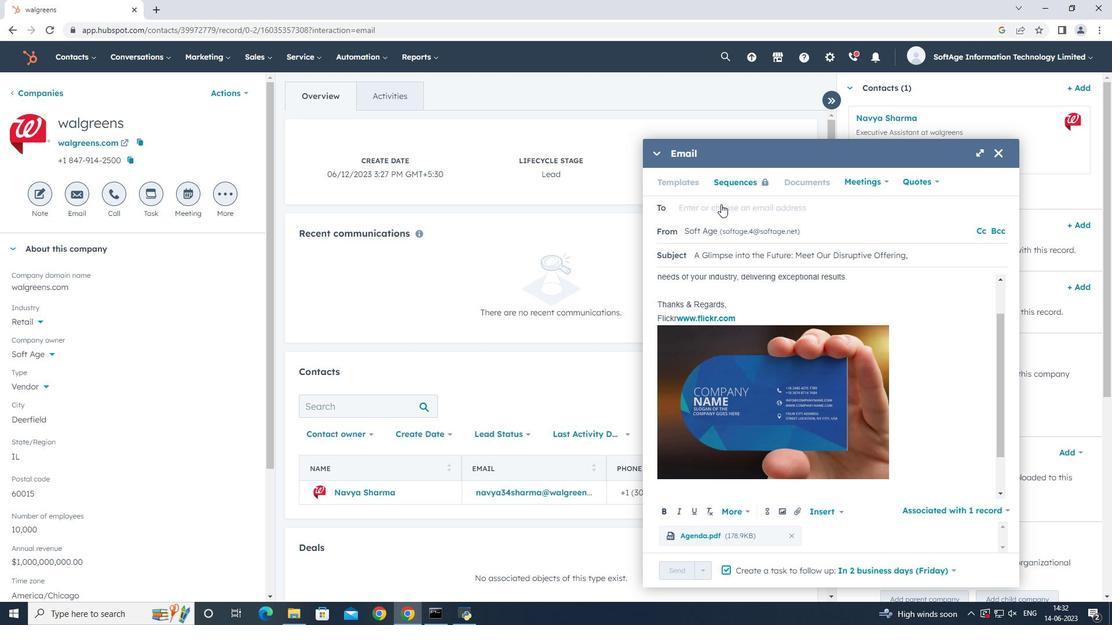 
Action: Mouse moved to (728, 239)
Screenshot: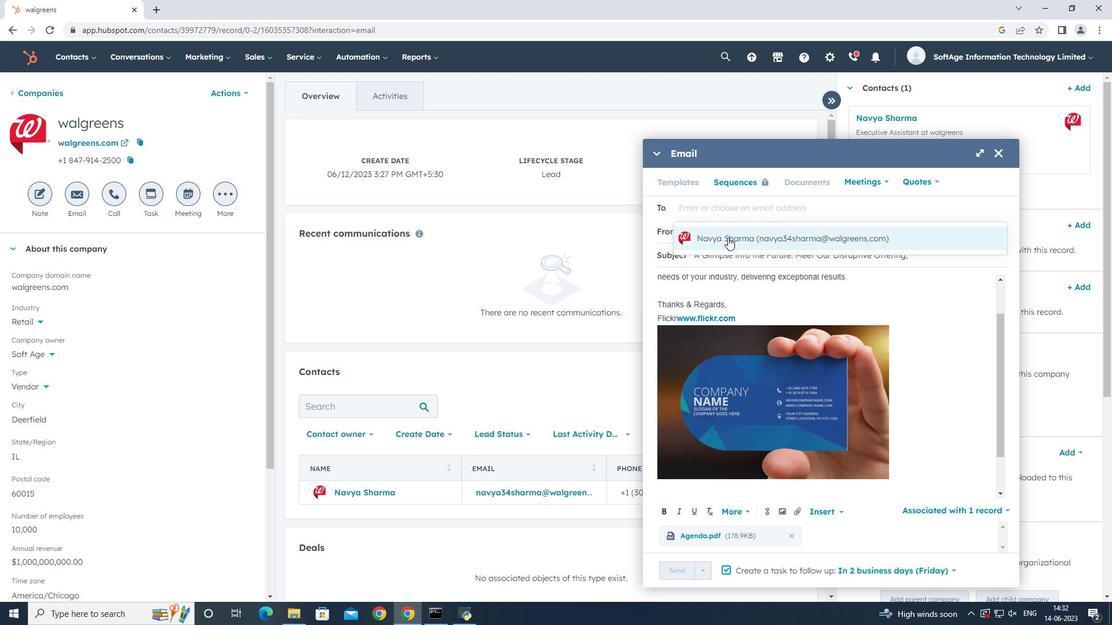 
Action: Mouse pressed left at (728, 239)
Screenshot: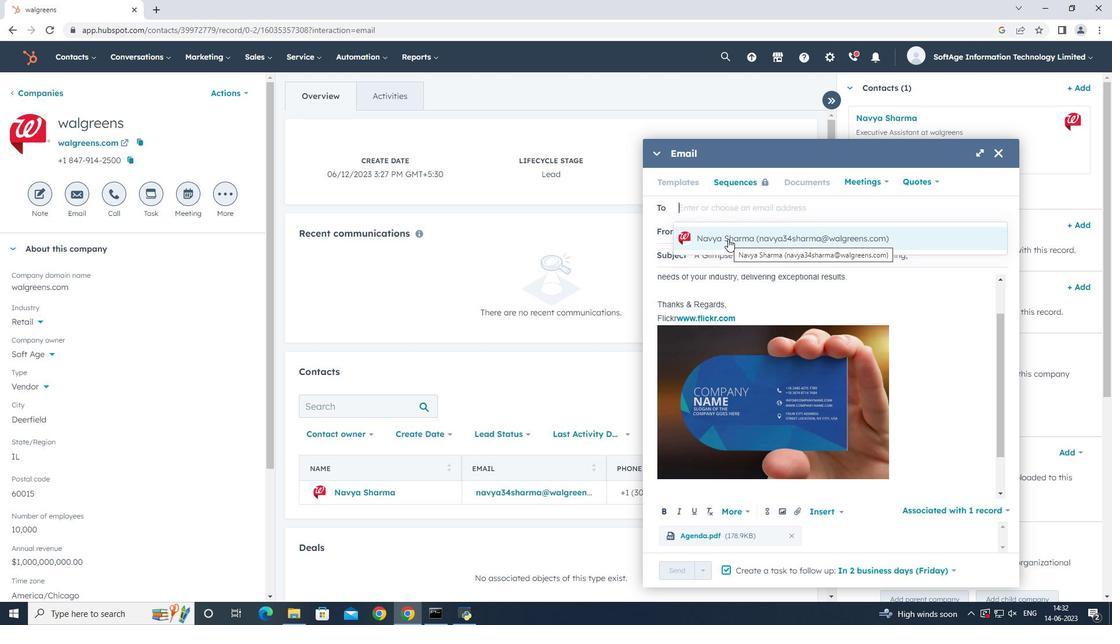 
Action: Mouse moved to (677, 568)
Screenshot: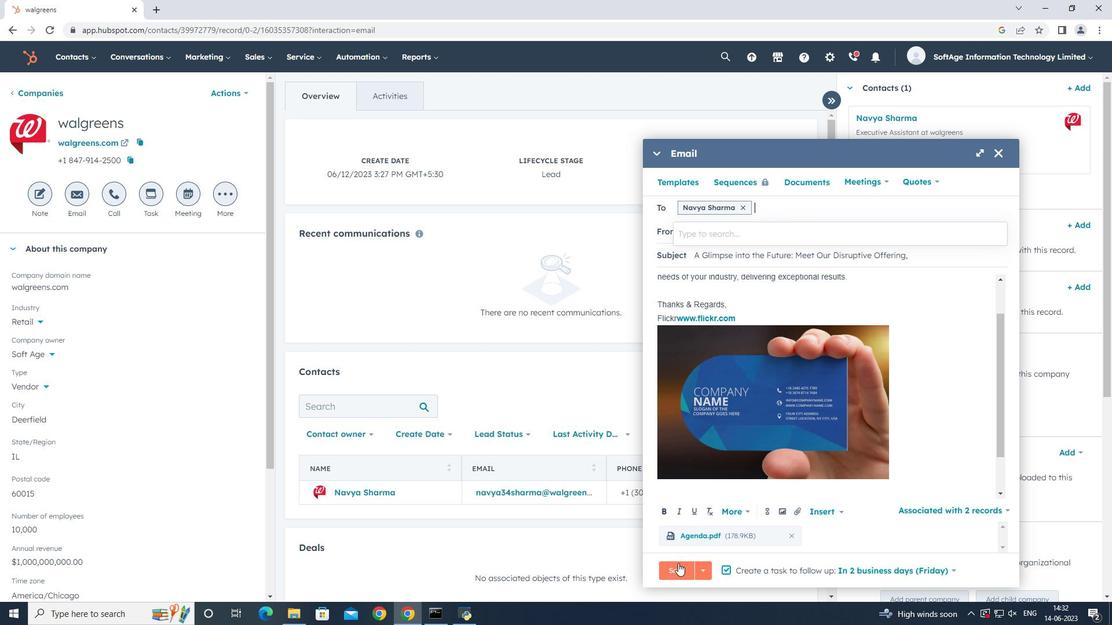 
Action: Mouse pressed left at (677, 568)
Screenshot: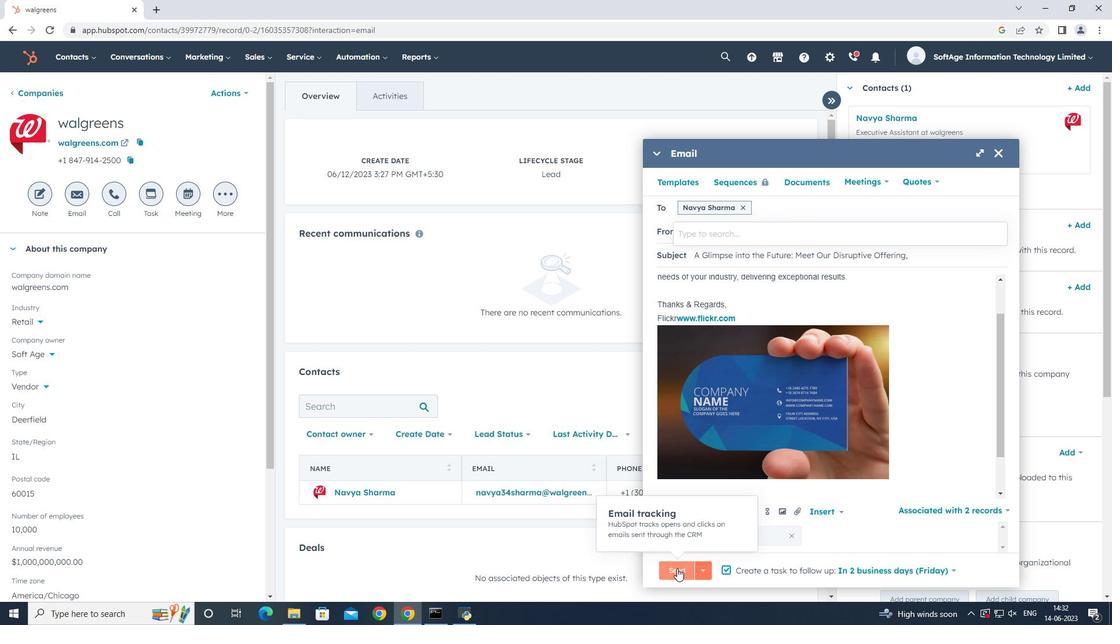 
Action: Mouse moved to (546, 331)
Screenshot: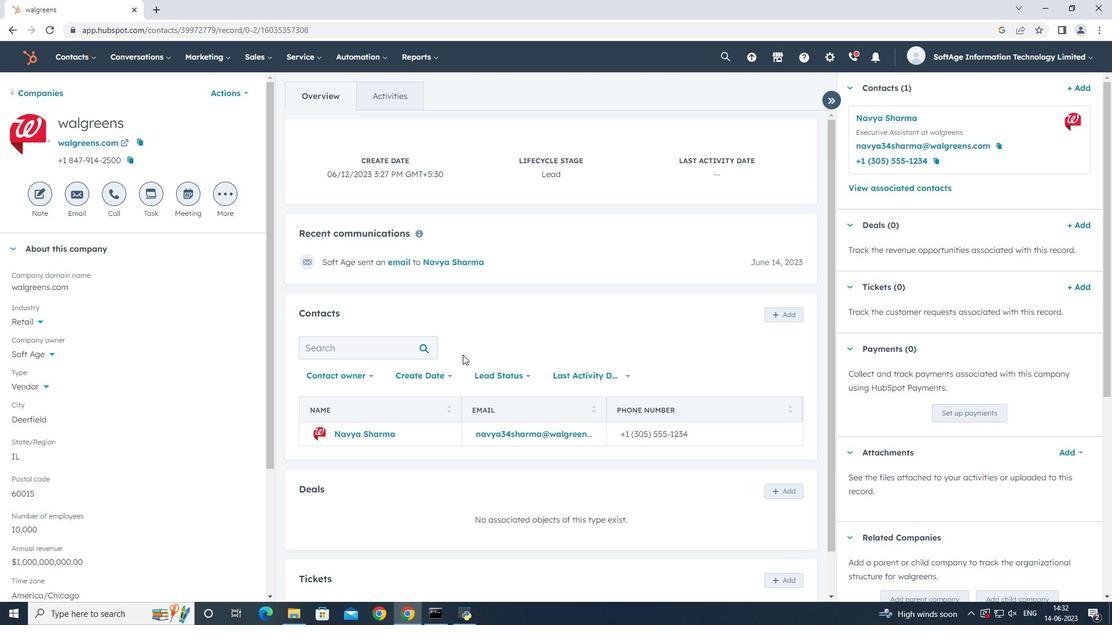 
